 Task: Find connections with filter location Pīrgaaj with filter topic #Bestadvicewith filter profile language French with filter current company Work From Home Opportunity  with filter school Thakur Institute of Management Studies and Research with filter industry Leasing Residential Real Estate with filter service category Marketing with filter keywords title Group Sales
Action: Mouse moved to (595, 87)
Screenshot: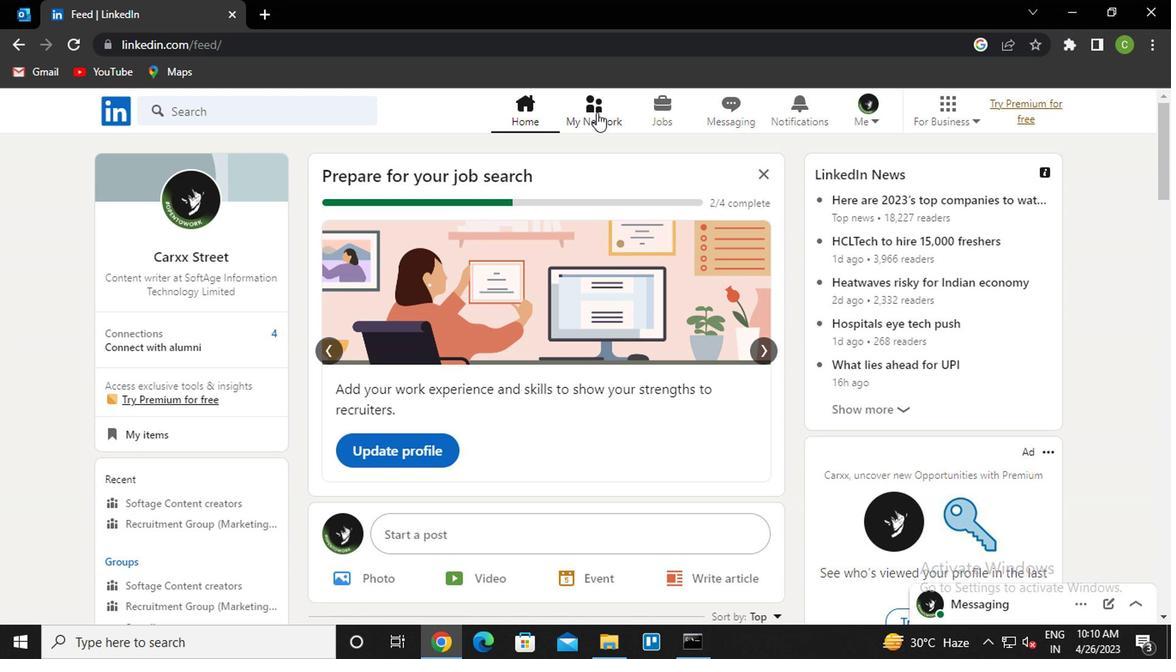 
Action: Mouse pressed left at (595, 87)
Screenshot: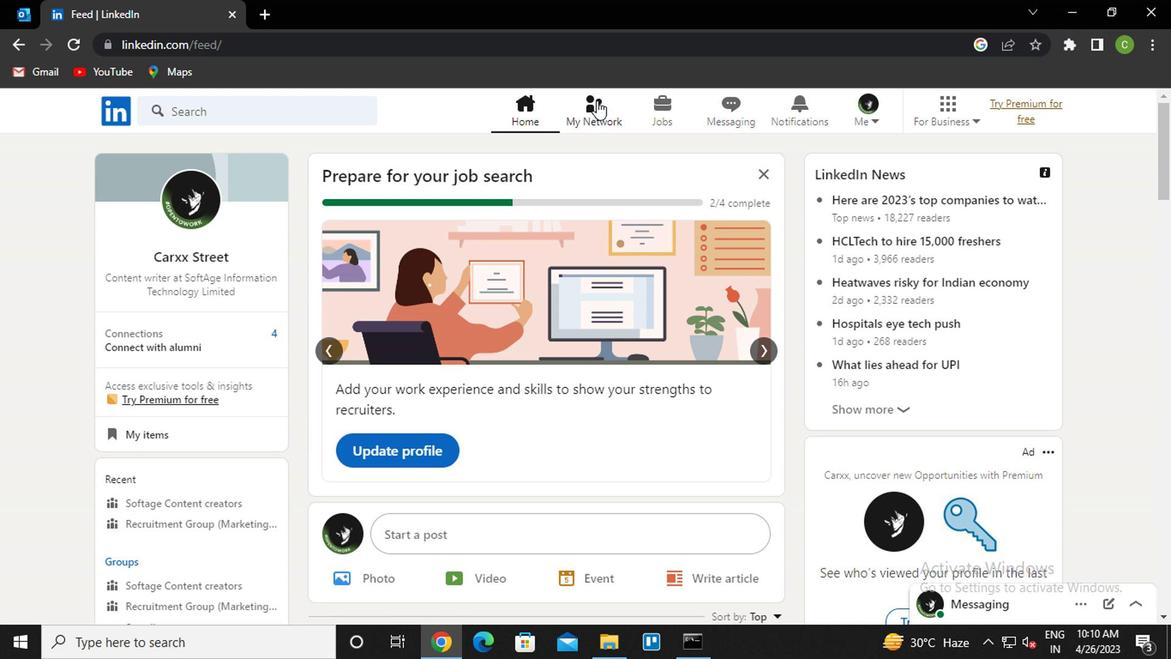 
Action: Mouse moved to (222, 200)
Screenshot: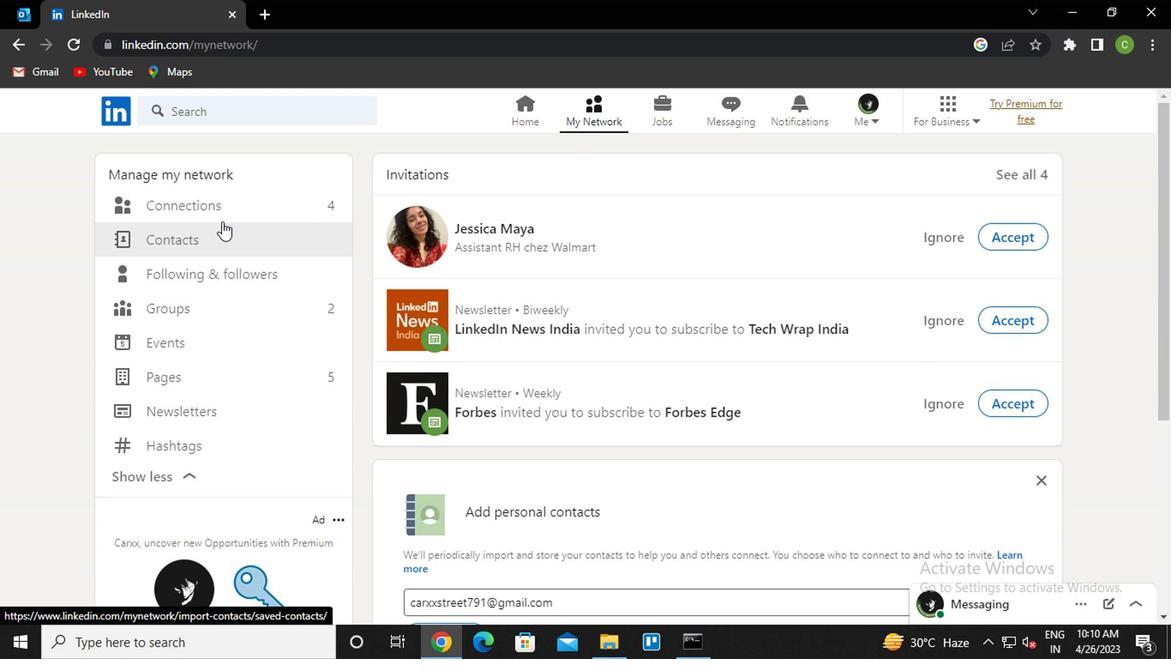 
Action: Mouse pressed left at (222, 200)
Screenshot: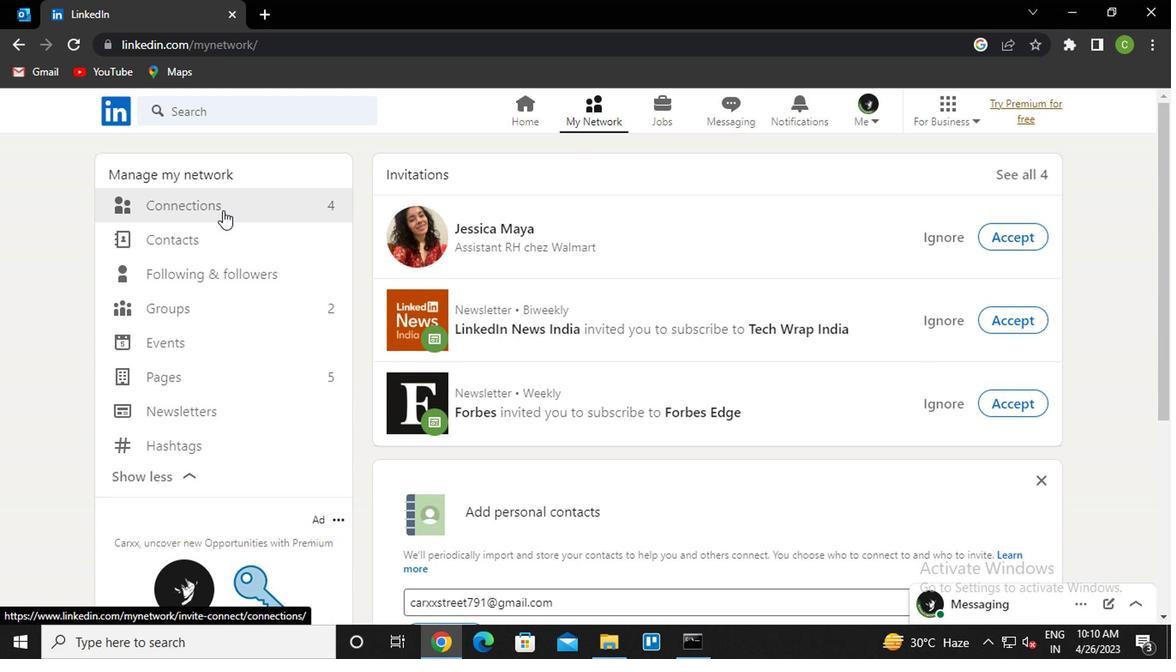 
Action: Mouse moved to (710, 197)
Screenshot: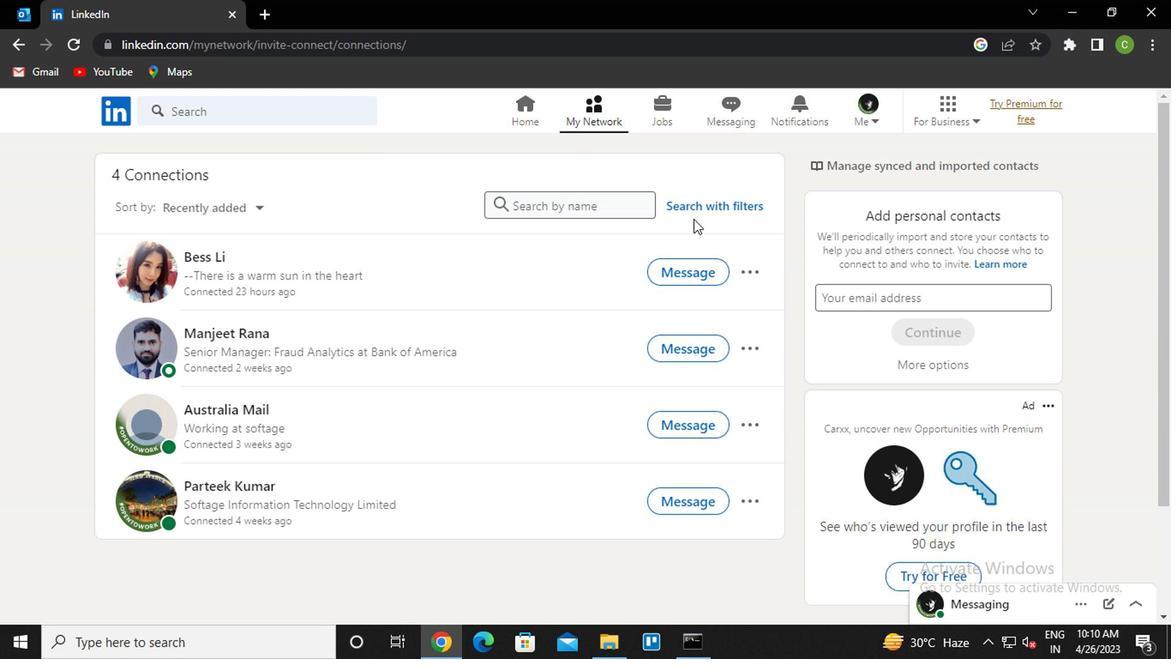
Action: Mouse pressed left at (710, 197)
Screenshot: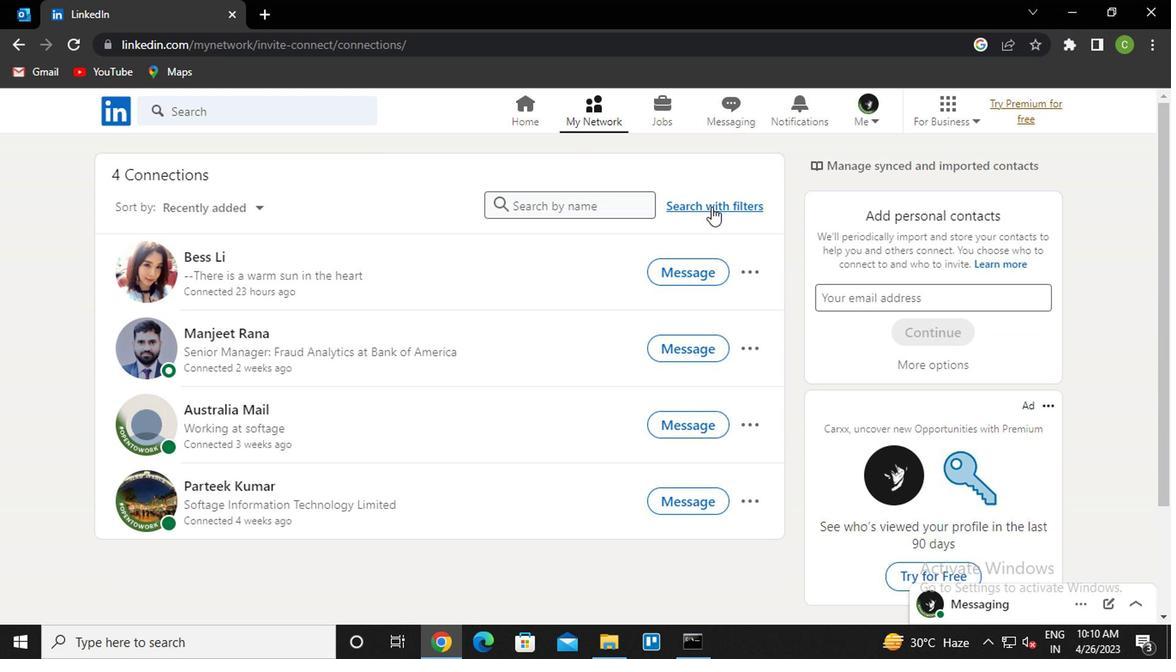 
Action: Mouse moved to (583, 144)
Screenshot: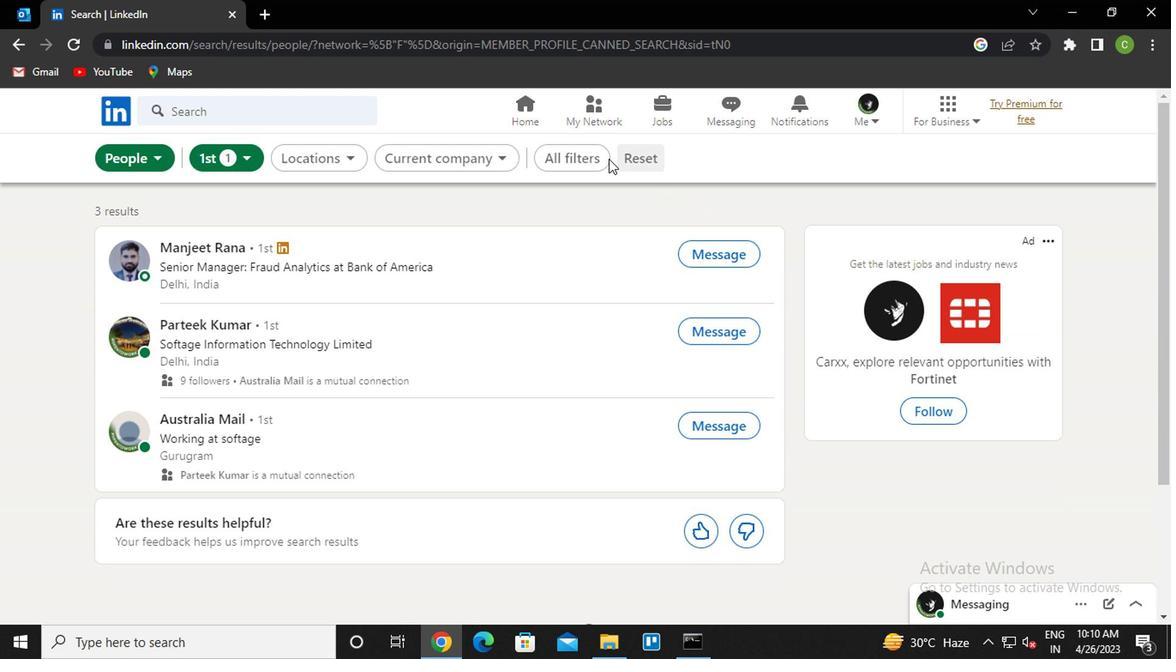 
Action: Mouse pressed left at (583, 144)
Screenshot: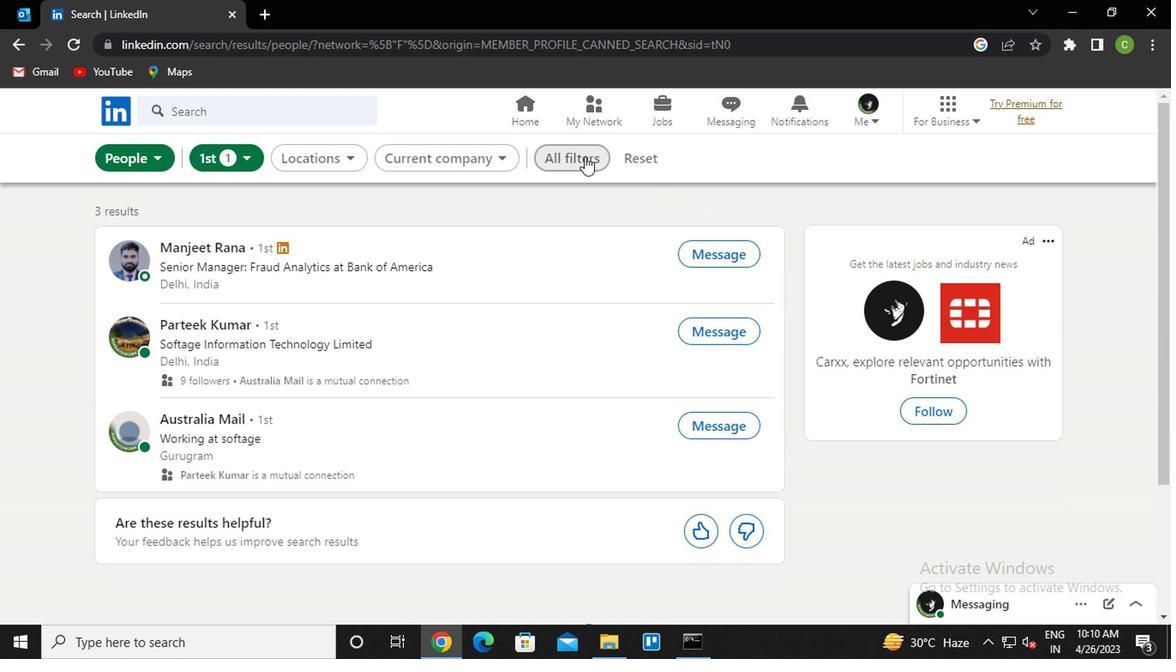 
Action: Mouse moved to (978, 356)
Screenshot: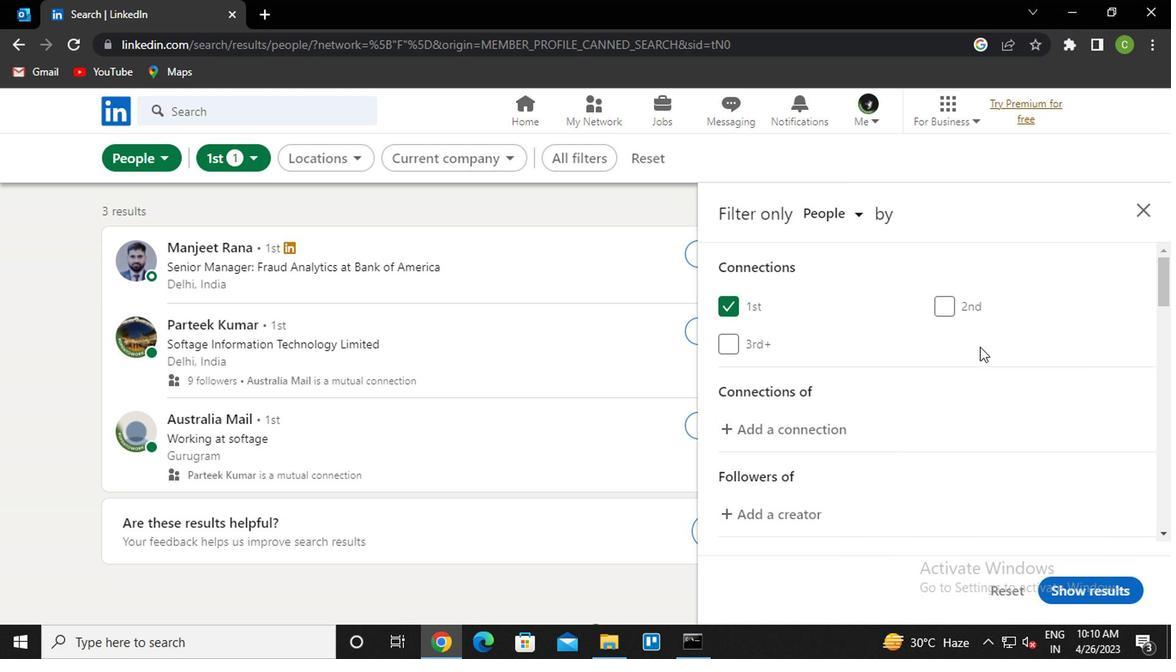 
Action: Mouse scrolled (978, 355) with delta (0, -1)
Screenshot: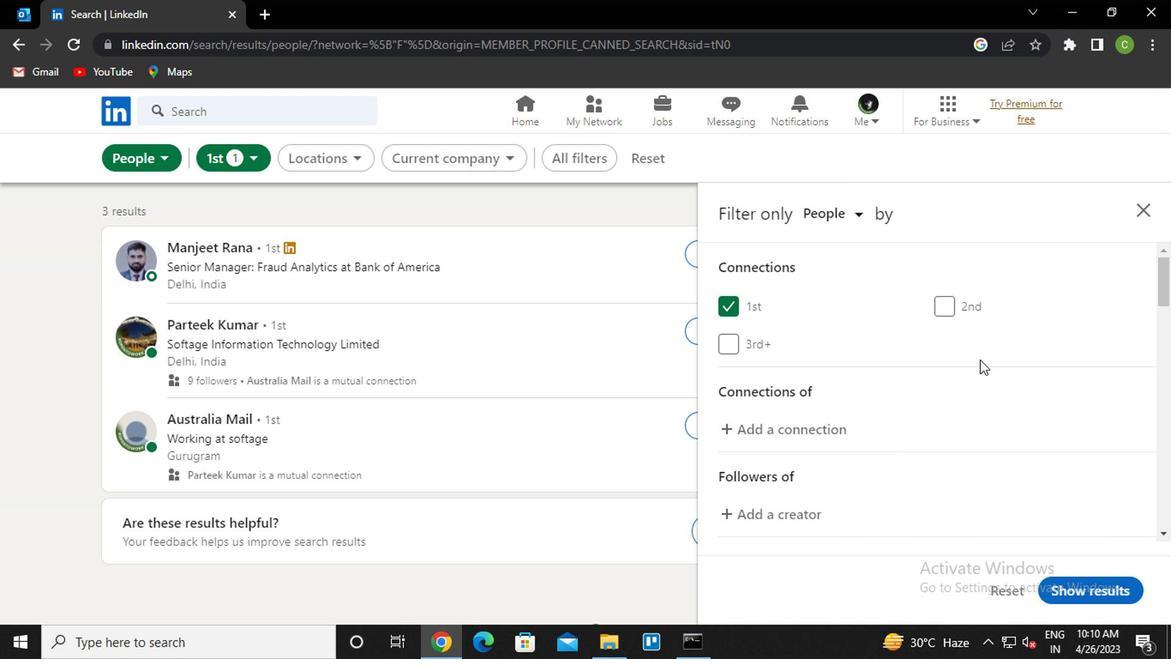 
Action: Mouse moved to (977, 357)
Screenshot: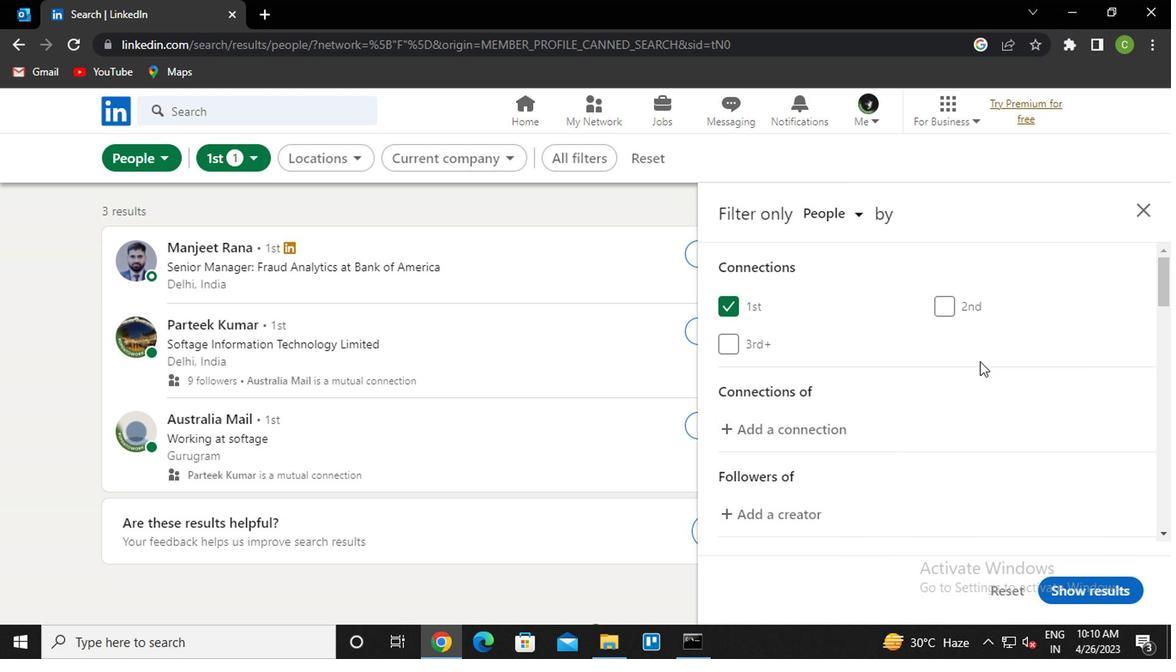 
Action: Mouse scrolled (977, 356) with delta (0, 0)
Screenshot: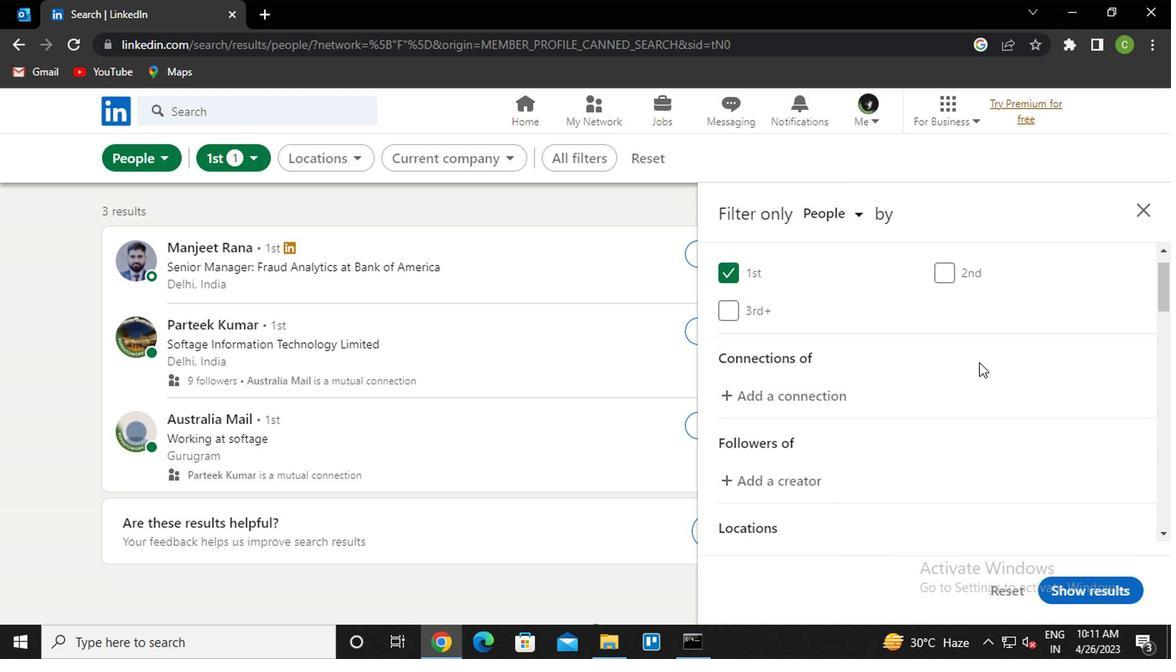 
Action: Mouse moved to (875, 364)
Screenshot: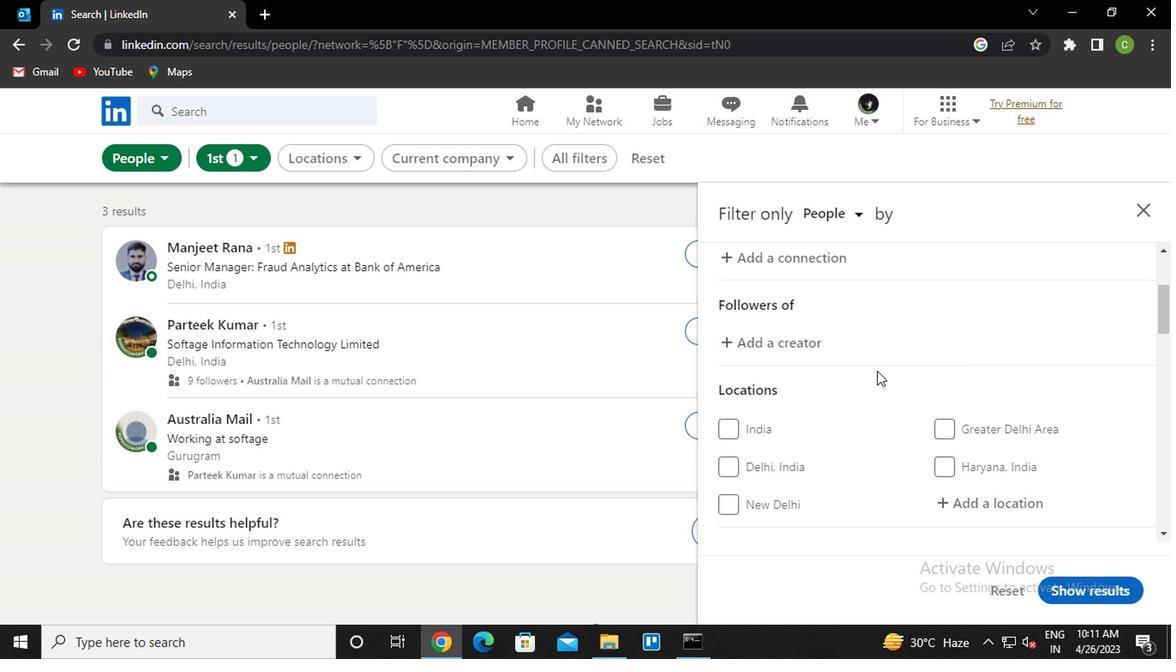
Action: Mouse scrolled (875, 364) with delta (0, 0)
Screenshot: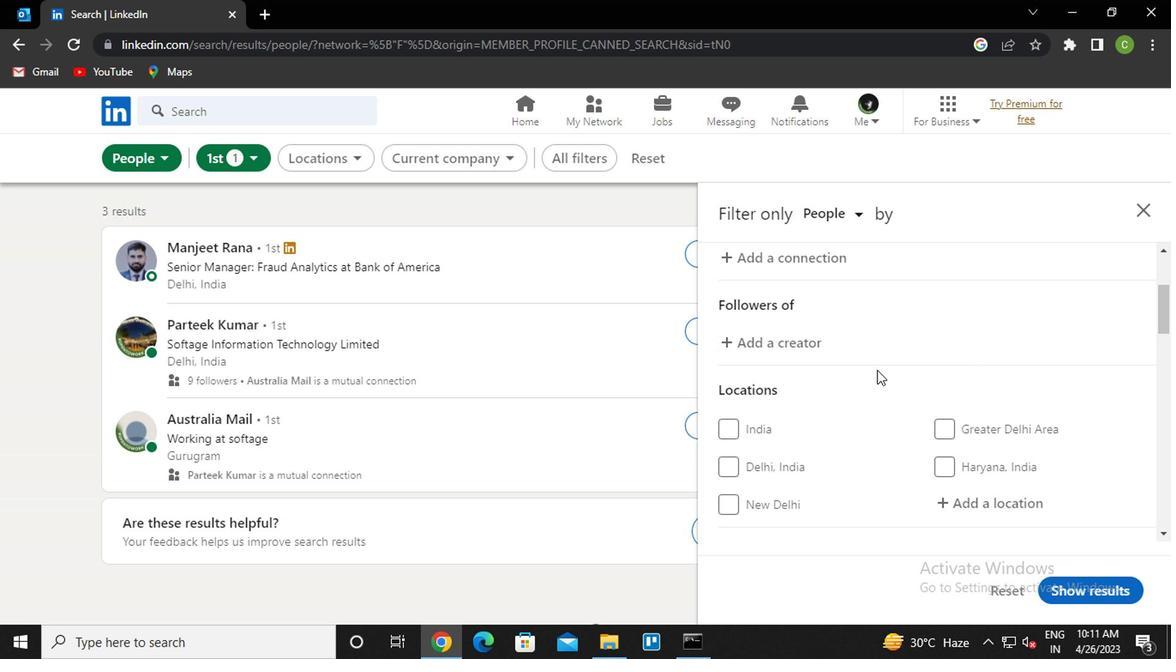
Action: Mouse moved to (964, 413)
Screenshot: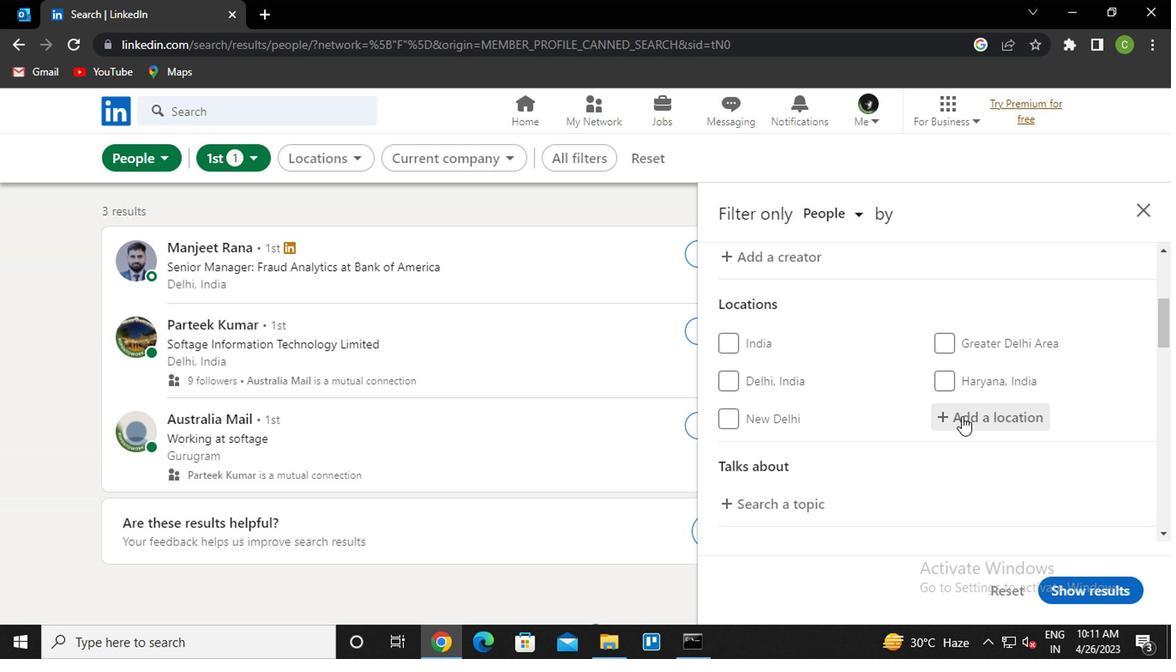 
Action: Mouse pressed left at (964, 413)
Screenshot: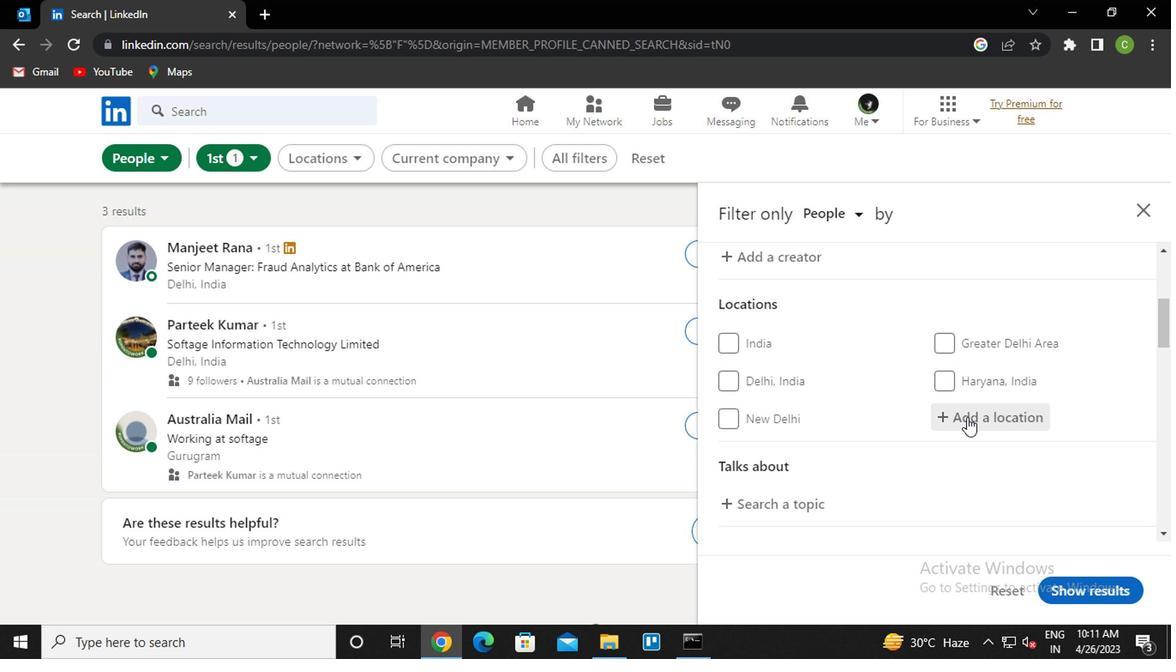 
Action: Key pressed <Key.caps_lock>p<Key.caps_lock>iryaaj
Screenshot: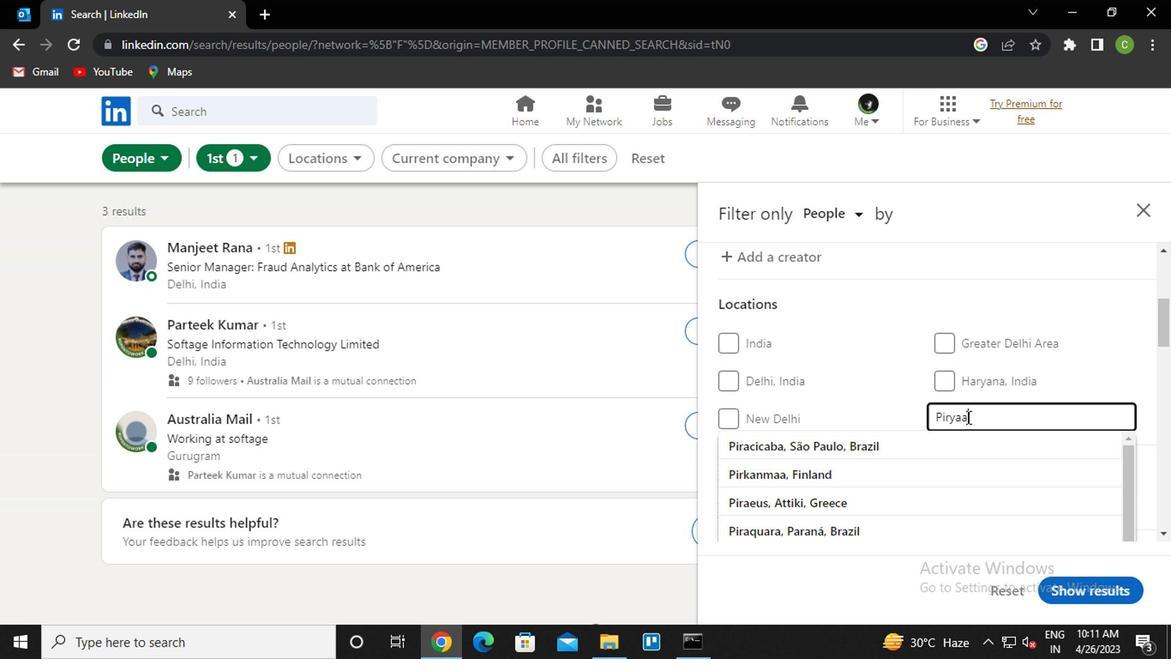 
Action: Mouse moved to (957, 446)
Screenshot: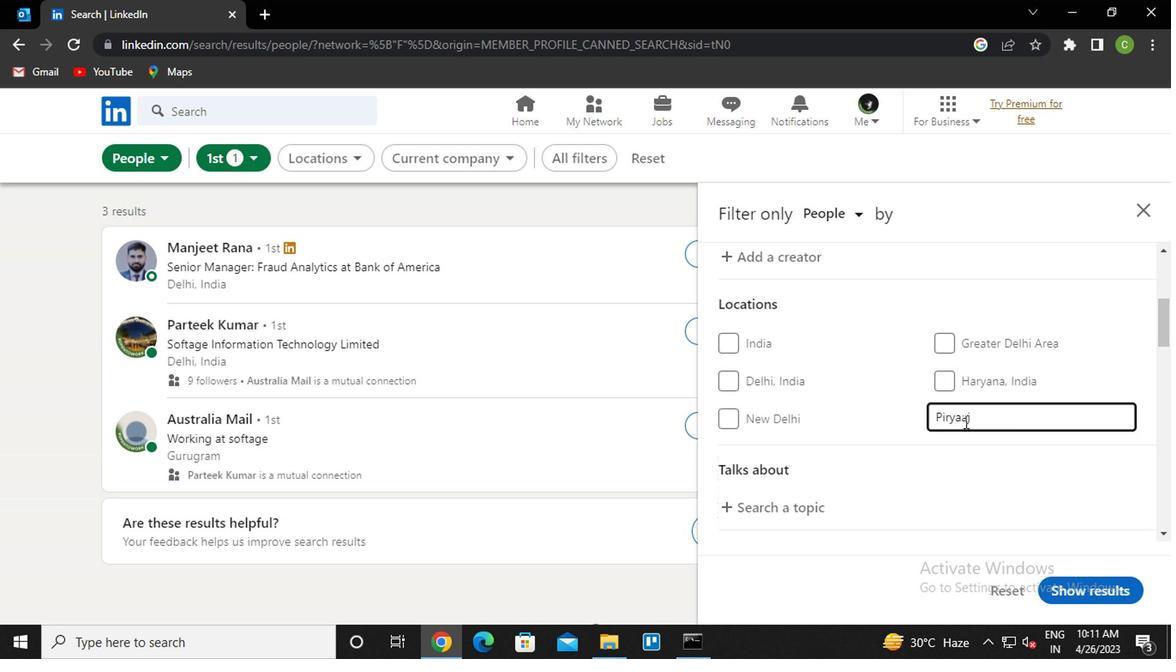 
Action: Mouse scrolled (957, 445) with delta (0, -1)
Screenshot: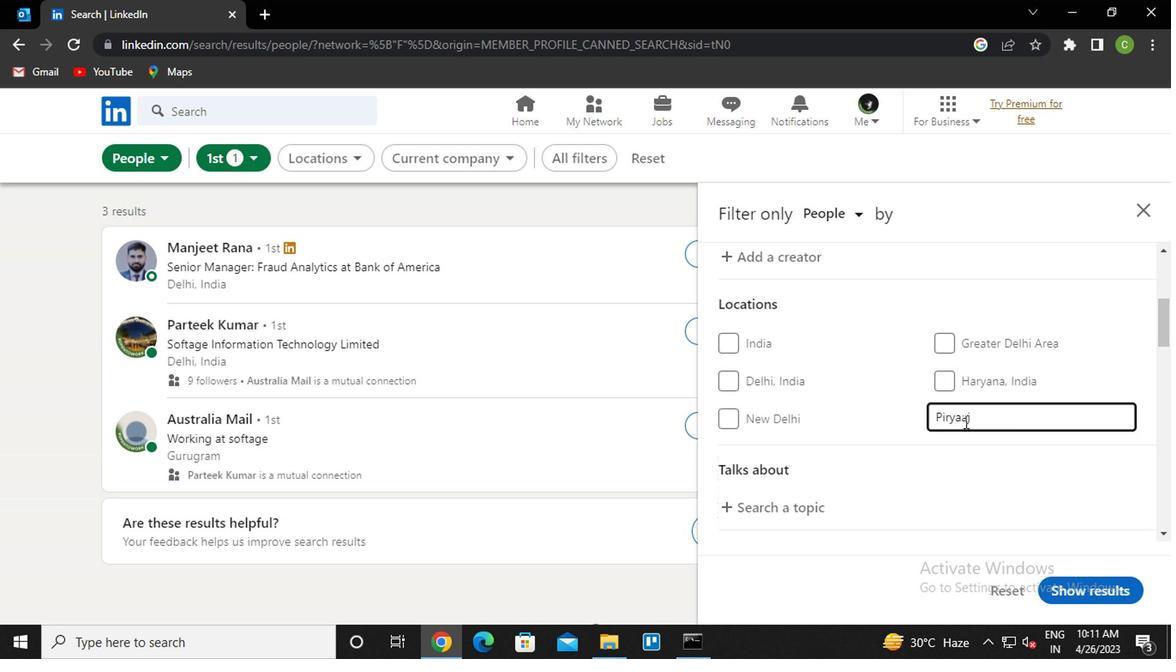 
Action: Mouse moved to (796, 422)
Screenshot: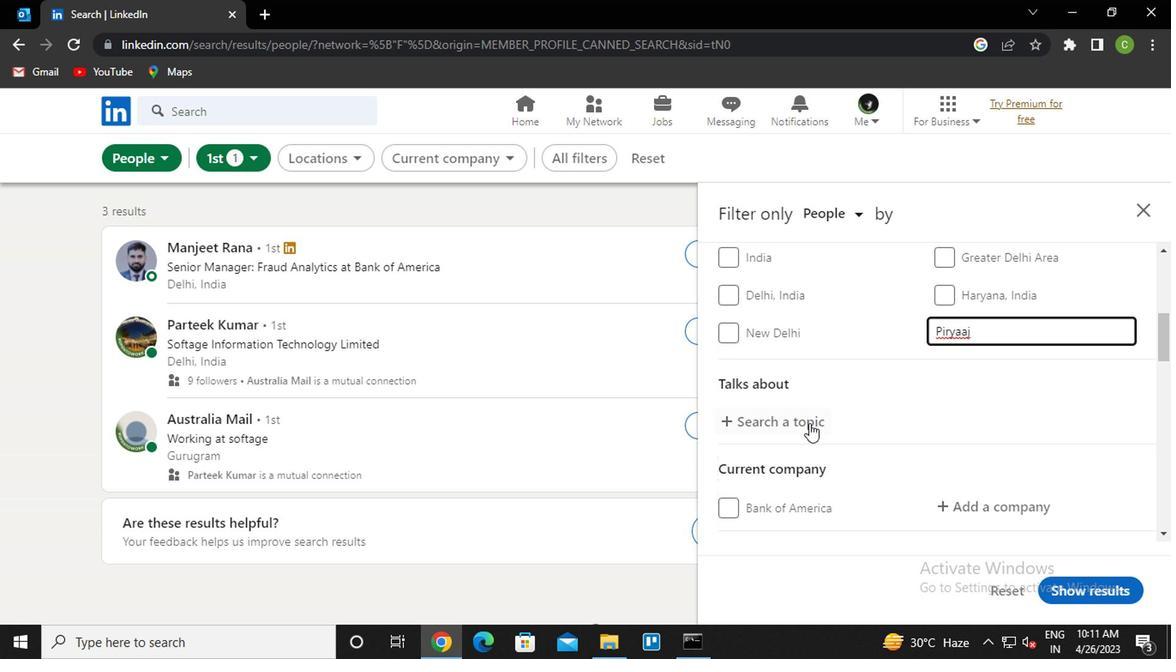 
Action: Mouse pressed left at (796, 422)
Screenshot: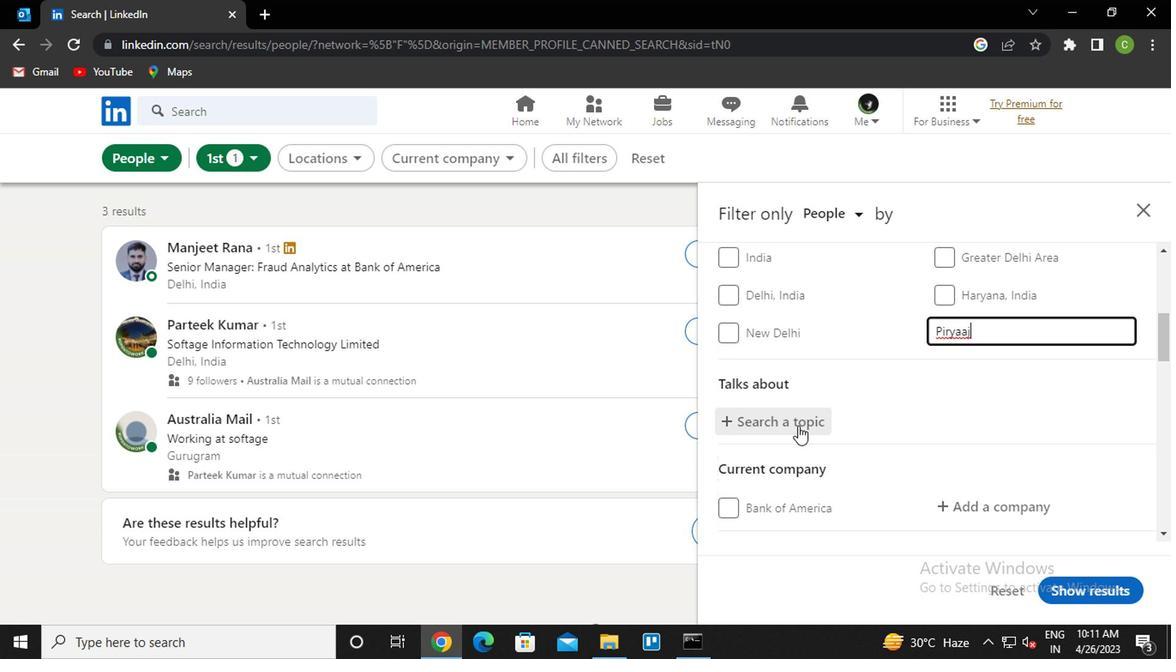 
Action: Key pressed <Key.caps_lock>b<Key.caps_lock>estadvice<Key.down><Key.enter>
Screenshot: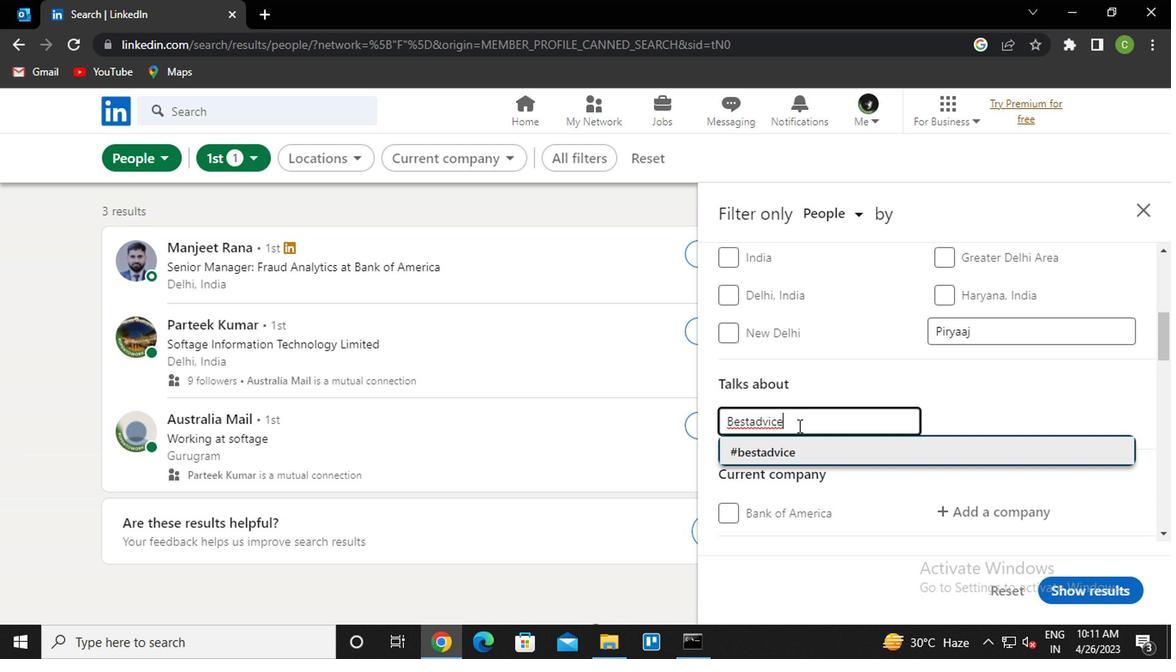 
Action: Mouse moved to (811, 414)
Screenshot: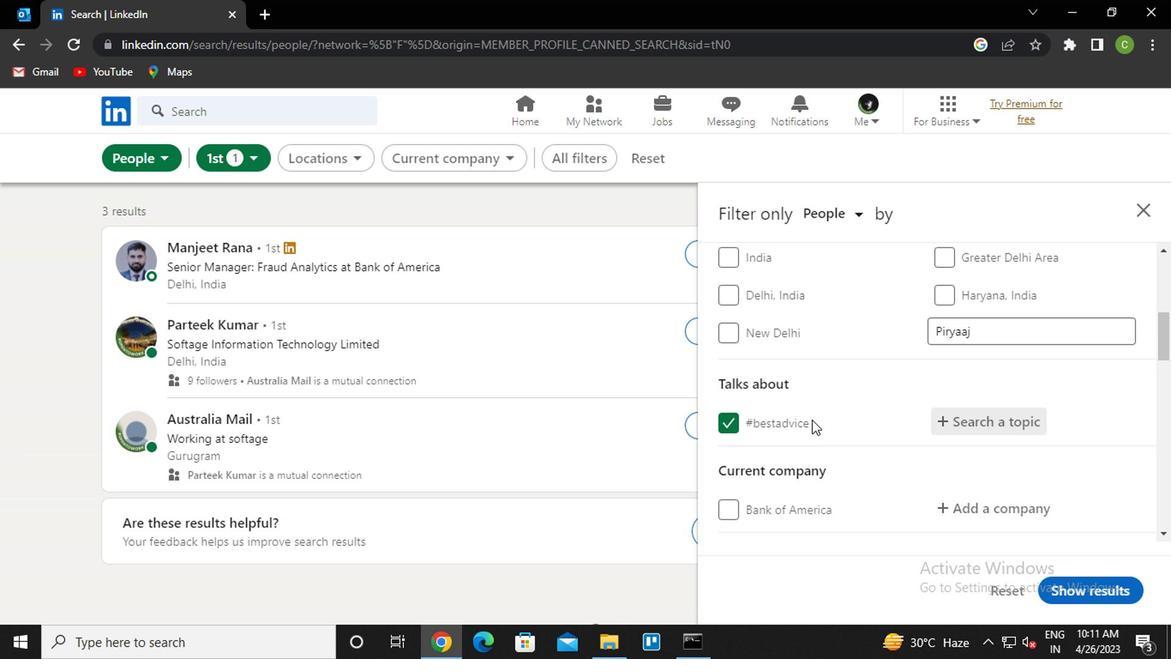 
Action: Mouse scrolled (811, 413) with delta (0, 0)
Screenshot: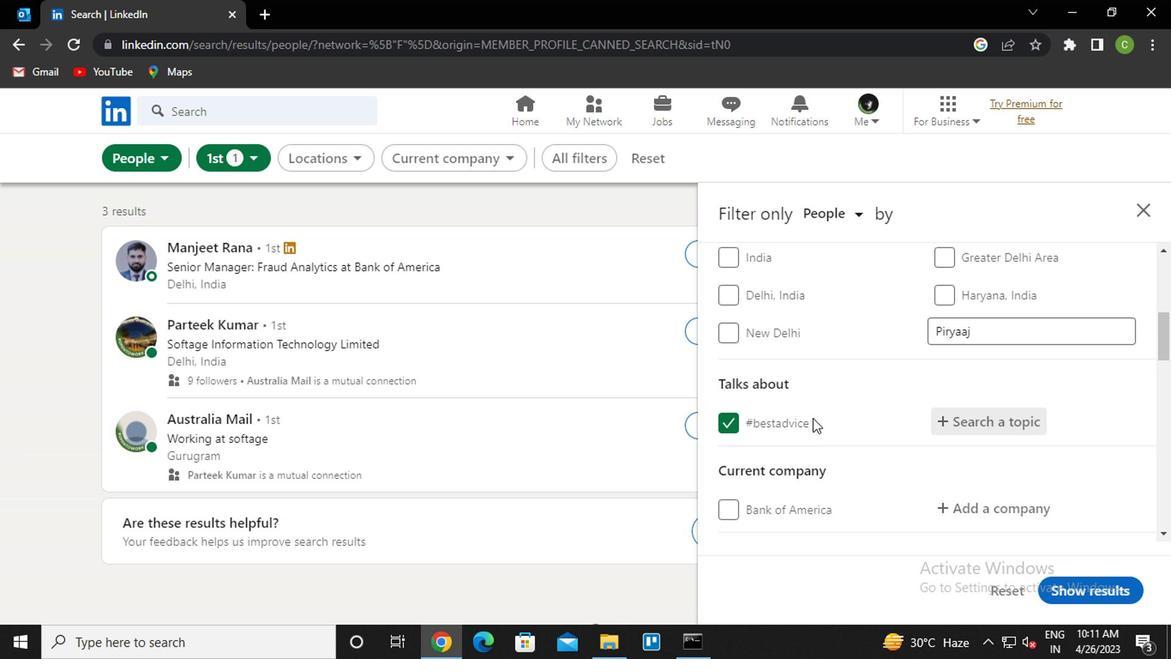 
Action: Mouse moved to (1035, 426)
Screenshot: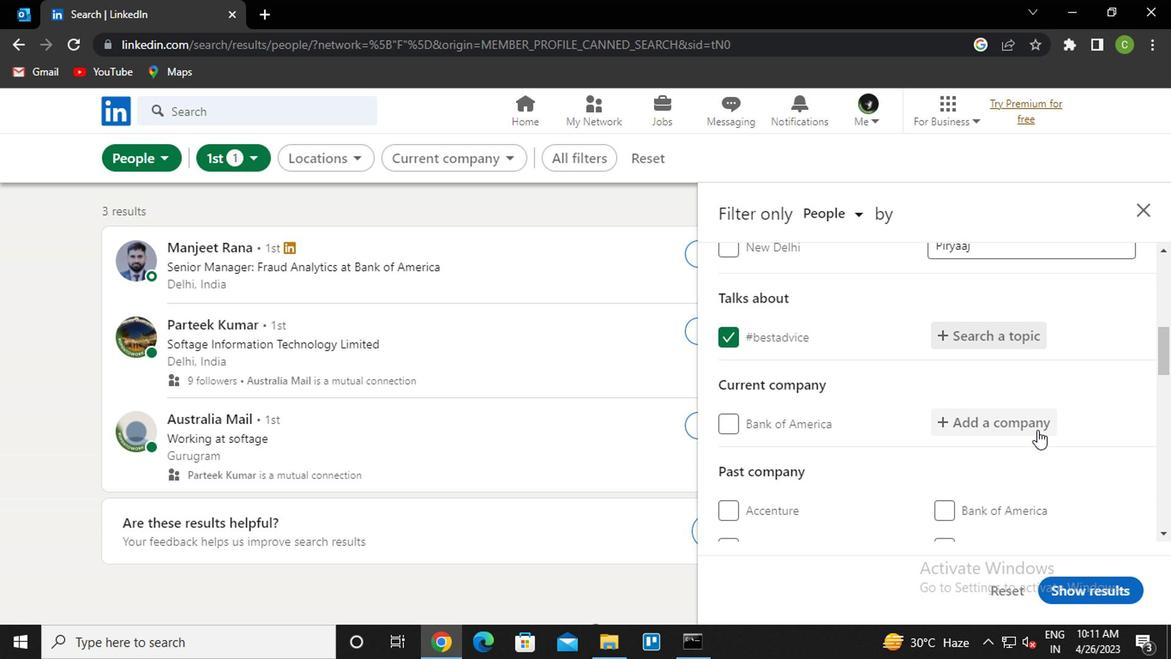 
Action: Mouse pressed left at (1035, 426)
Screenshot: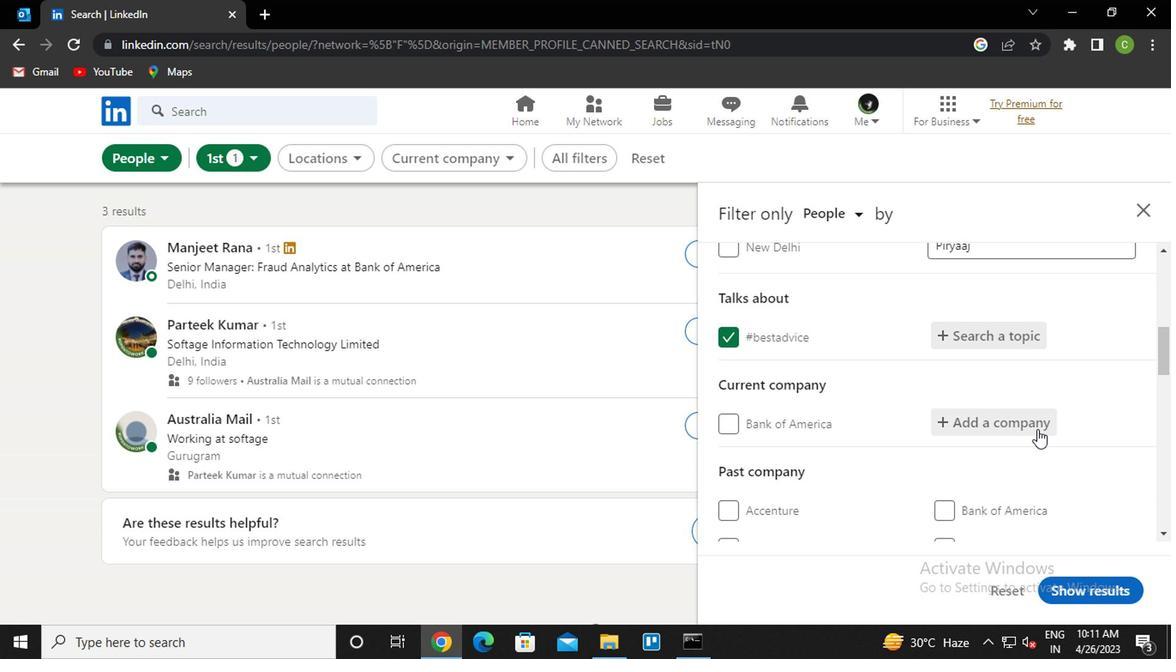 
Action: Key pressed <Key.caps_lock>w<Key.caps_lock>ork<Key.space>form<Key.space><Key.down><Key.enter>
Screenshot: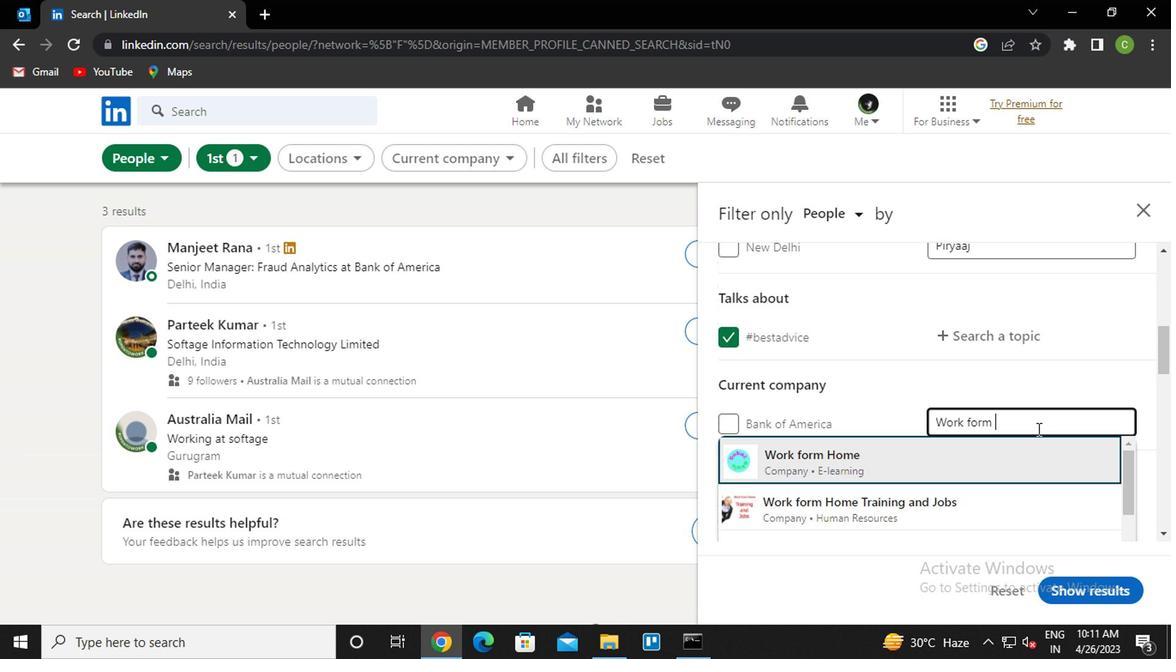 
Action: Mouse moved to (1025, 429)
Screenshot: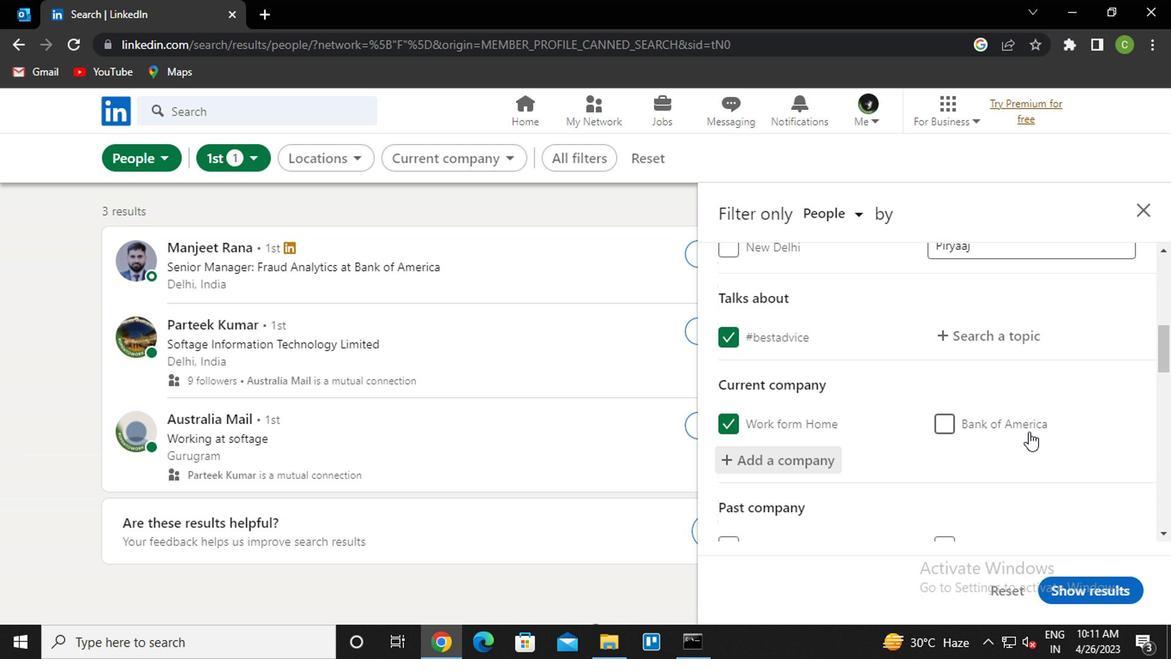 
Action: Mouse scrolled (1025, 429) with delta (0, 0)
Screenshot: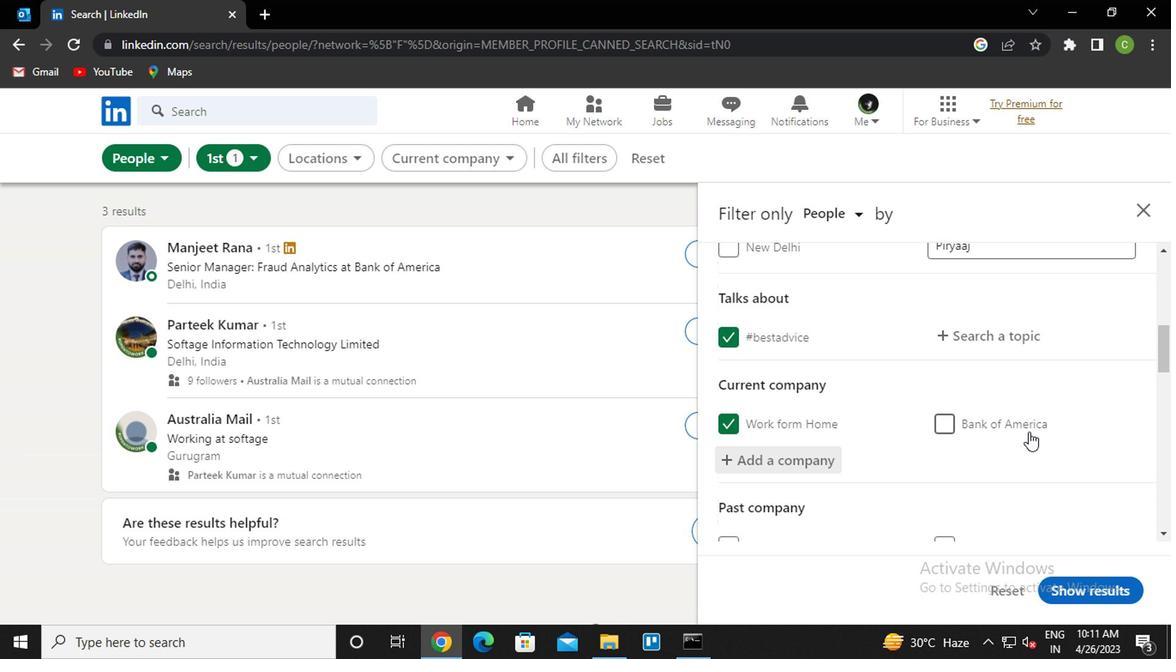 
Action: Mouse moved to (1015, 437)
Screenshot: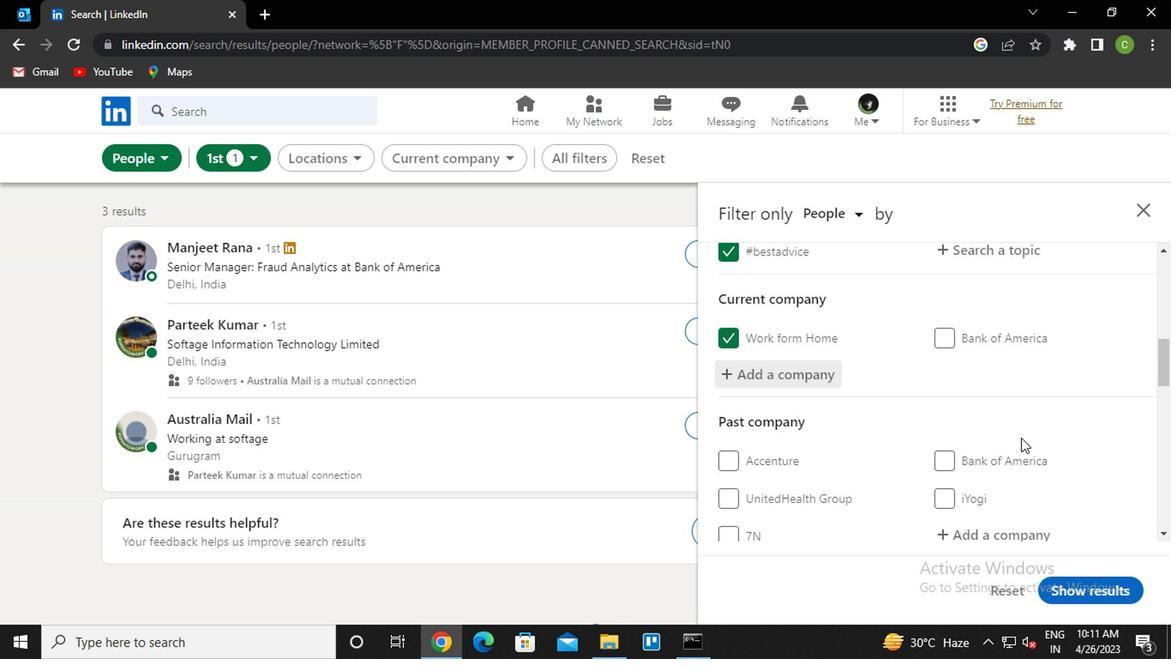 
Action: Mouse scrolled (1015, 437) with delta (0, 0)
Screenshot: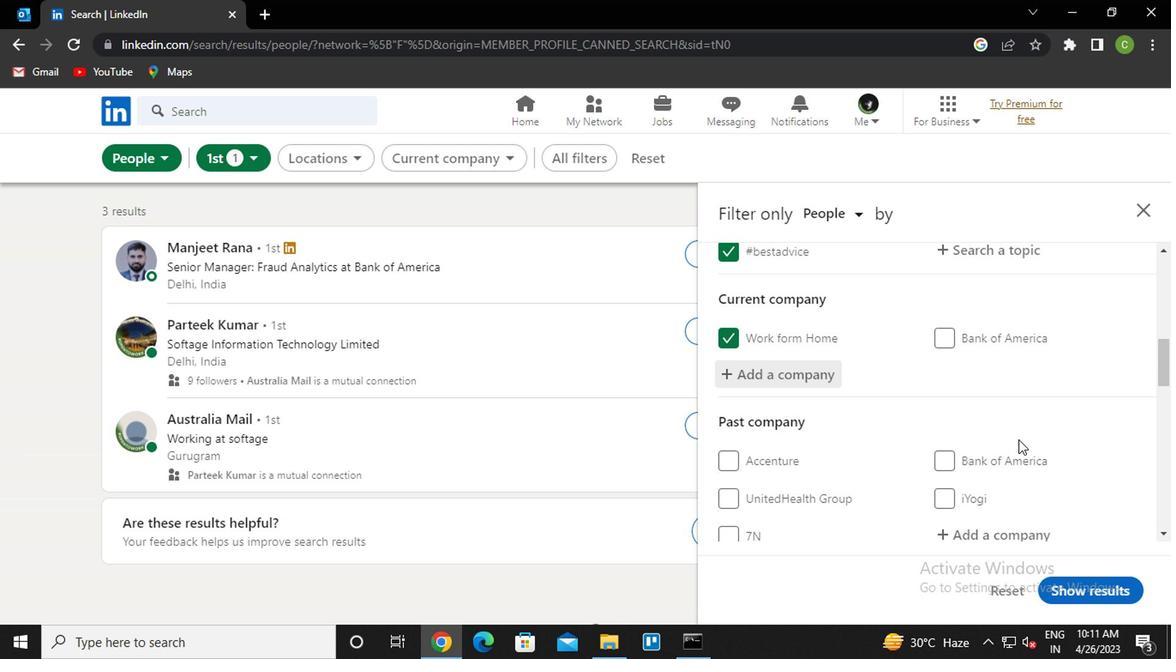 
Action: Mouse moved to (989, 437)
Screenshot: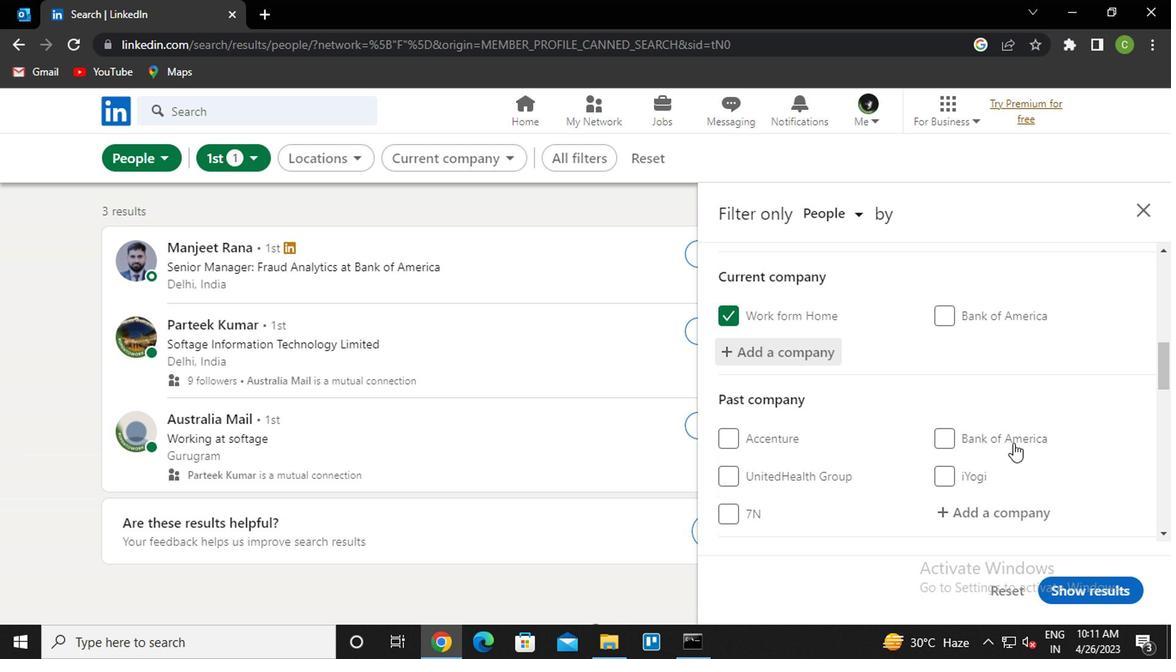 
Action: Mouse scrolled (989, 435) with delta (0, -1)
Screenshot: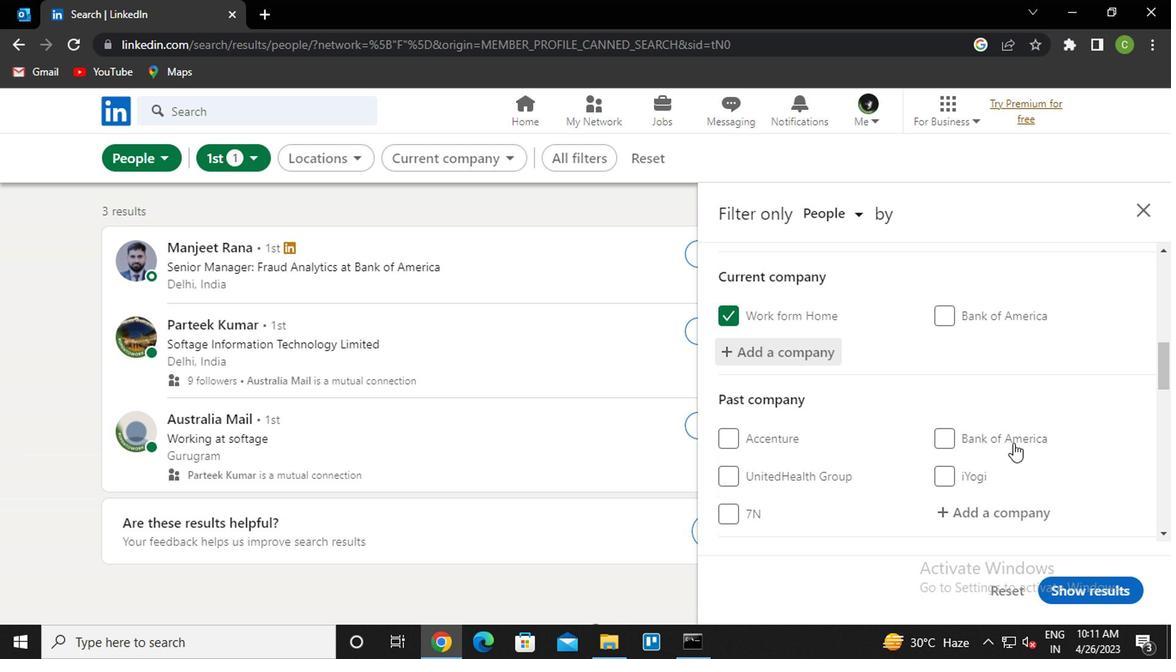
Action: Mouse moved to (930, 432)
Screenshot: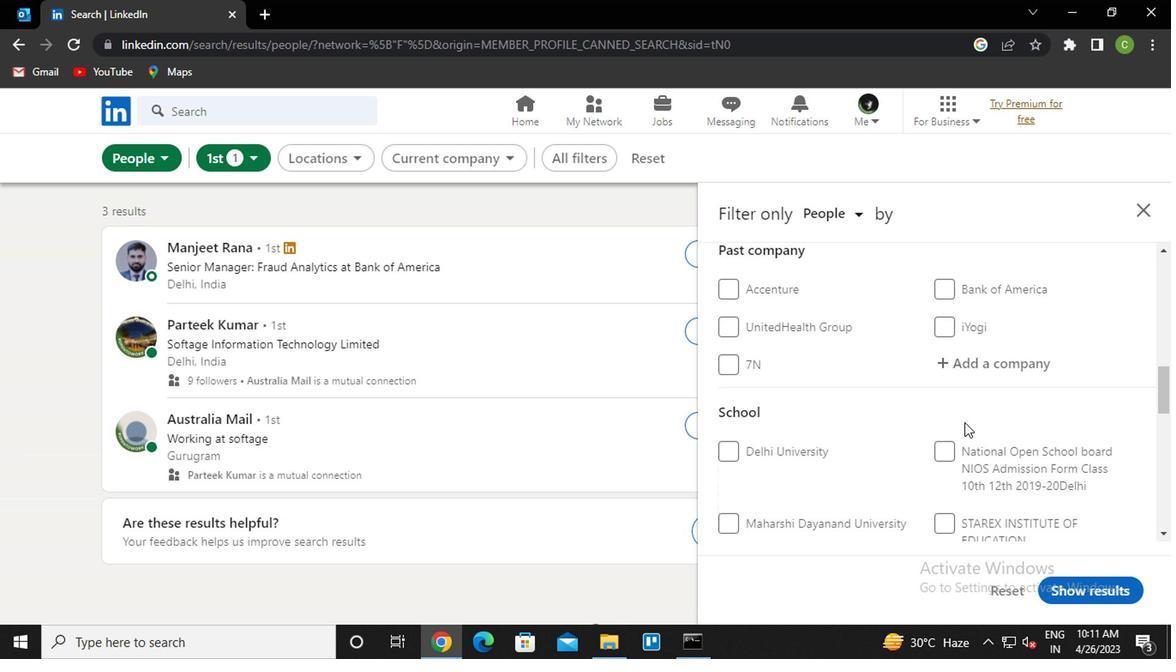
Action: Mouse scrolled (930, 431) with delta (0, 0)
Screenshot: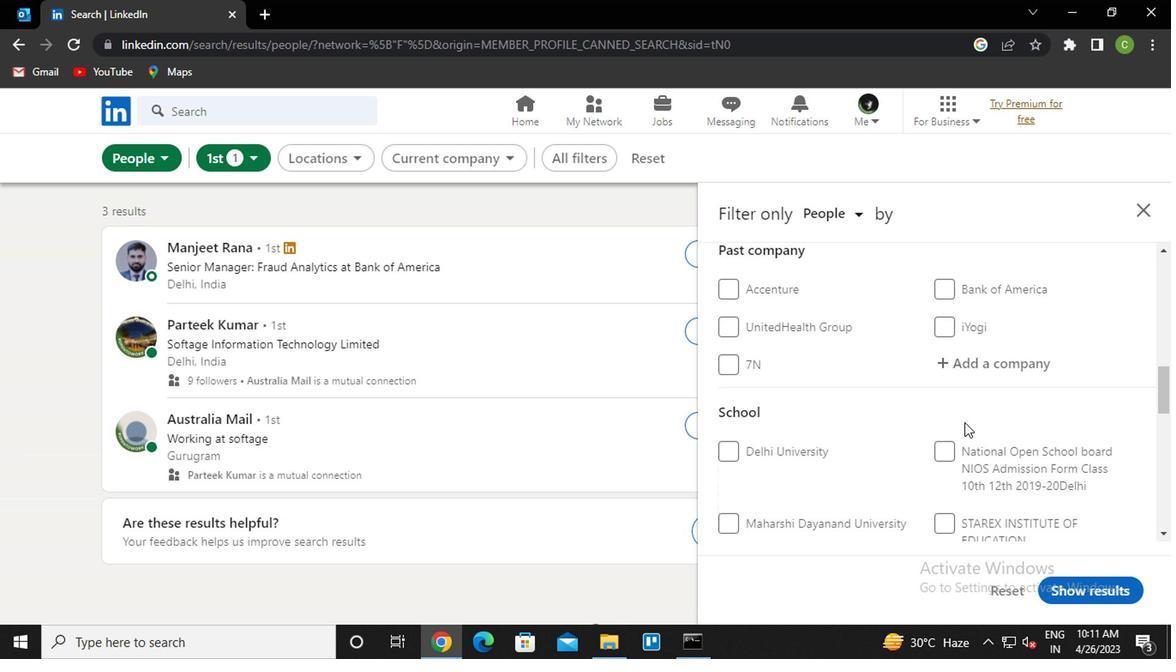 
Action: Mouse moved to (929, 432)
Screenshot: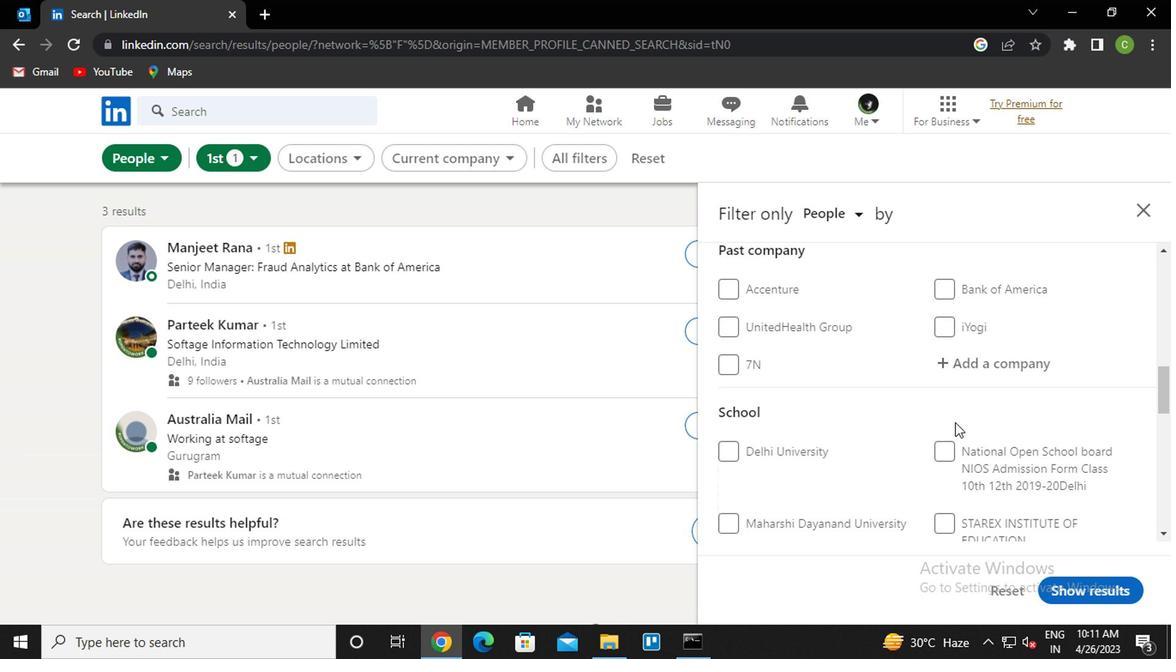 
Action: Mouse scrolled (929, 431) with delta (0, 0)
Screenshot: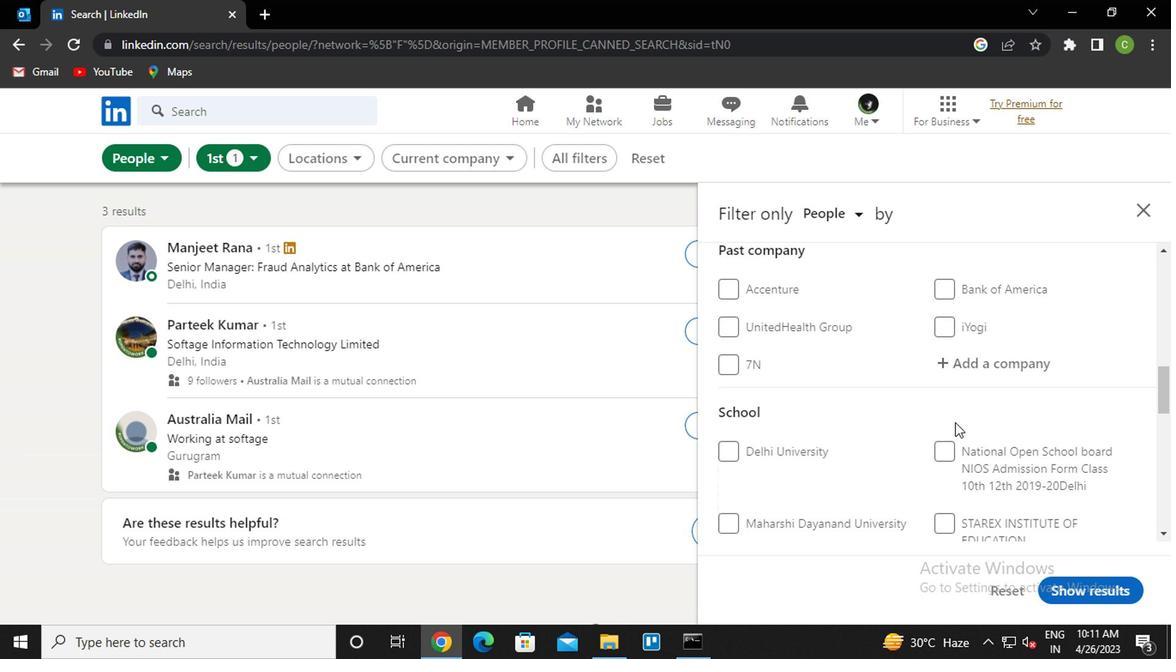 
Action: Mouse moved to (798, 405)
Screenshot: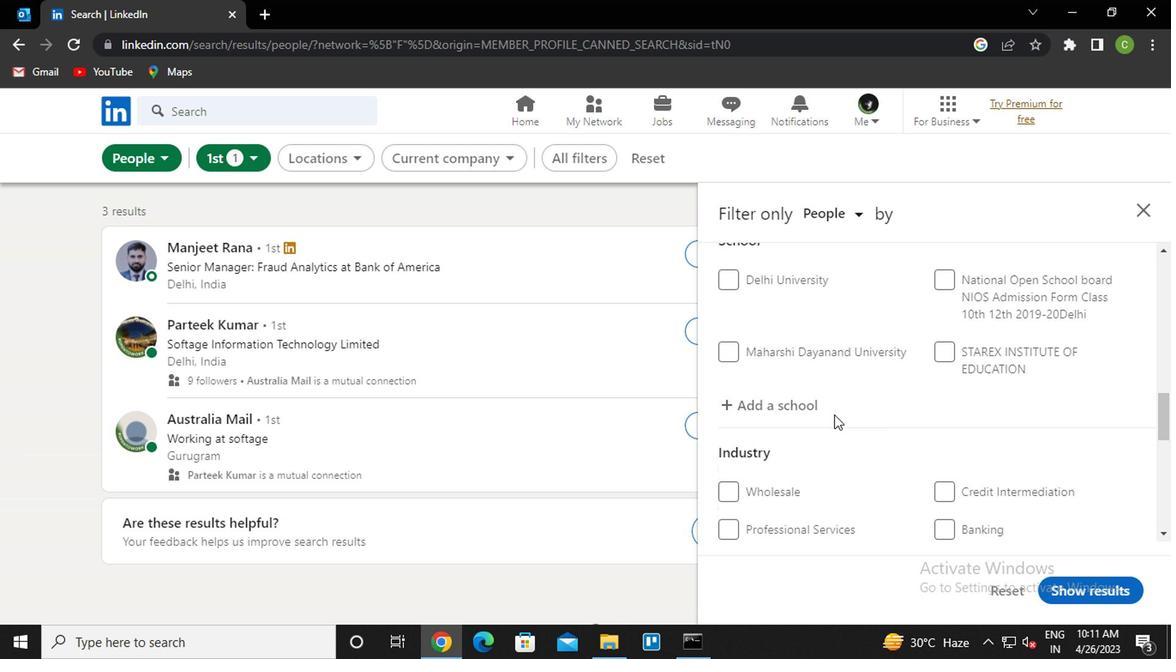 
Action: Mouse pressed left at (798, 405)
Screenshot: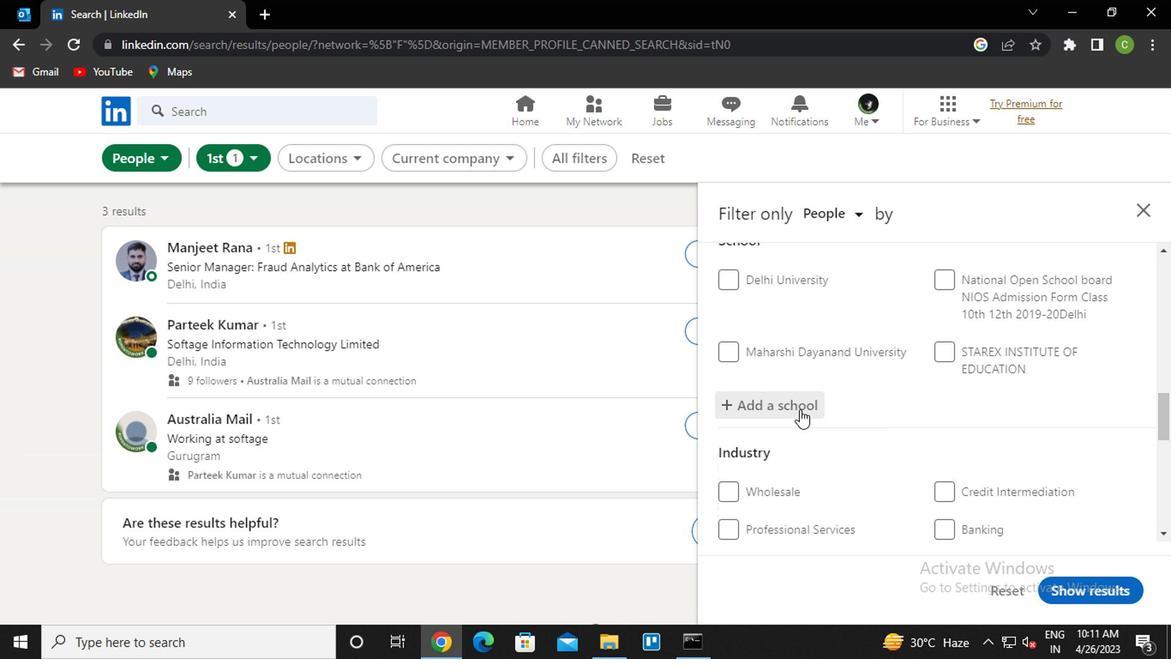 
Action: Key pressed <Key.caps_lock>t<Key.caps_lock>Hakur<Key.space>instu<Key.backspace><Key.backspace>titute
Screenshot: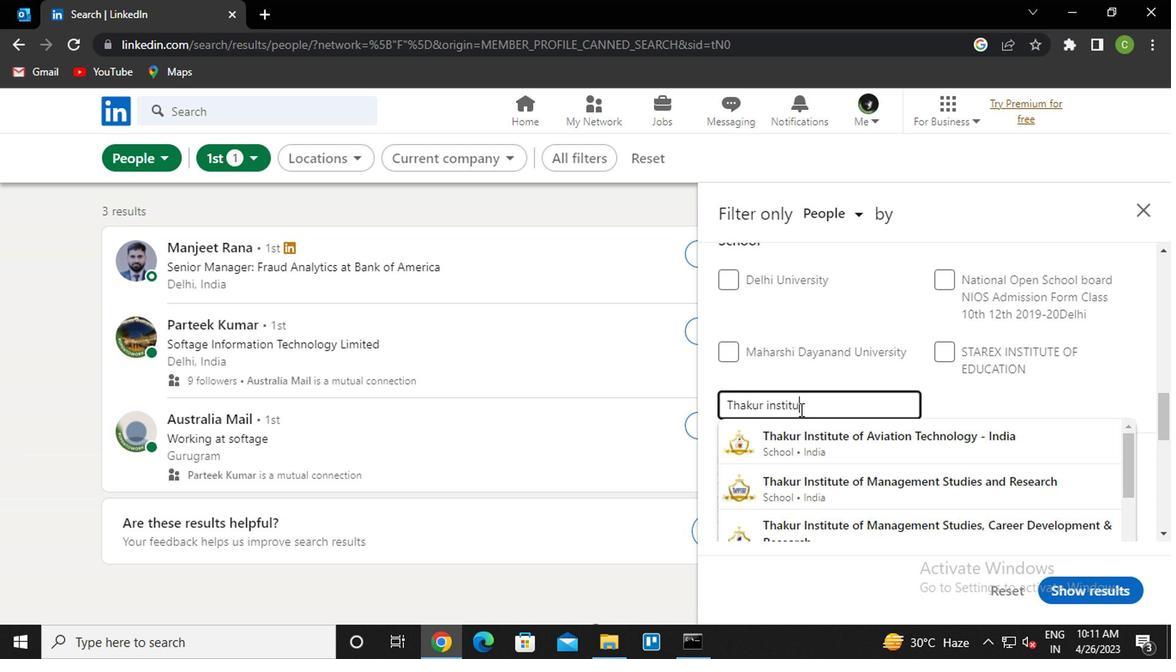 
Action: Mouse moved to (875, 492)
Screenshot: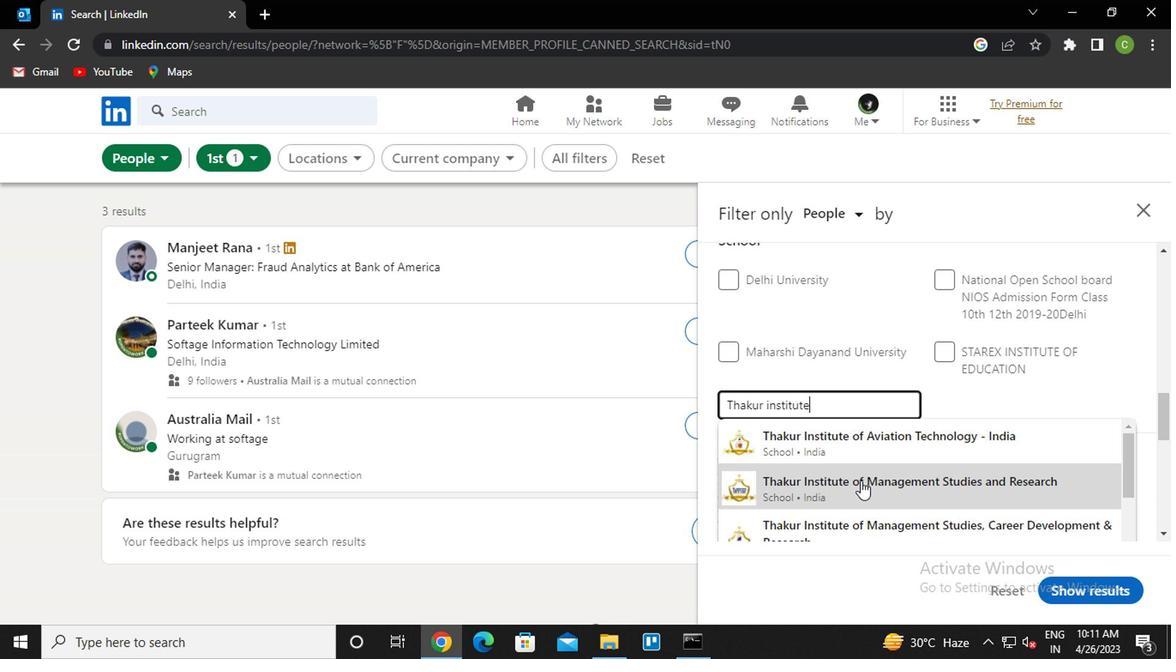 
Action: Mouse pressed left at (875, 492)
Screenshot: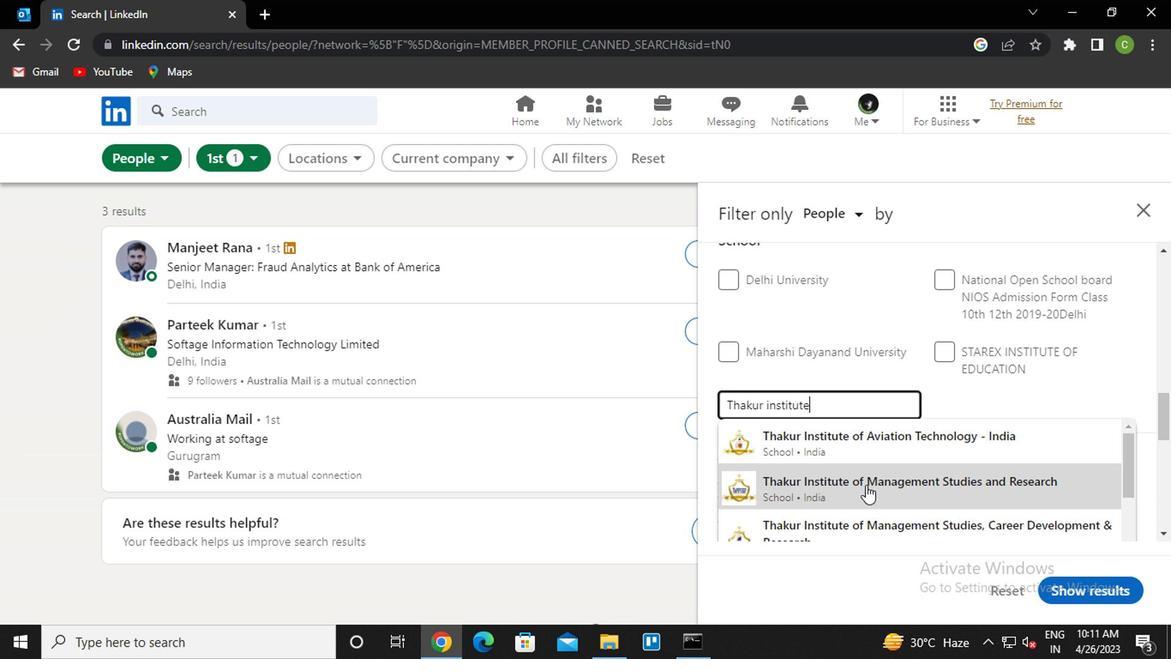 
Action: Mouse moved to (880, 455)
Screenshot: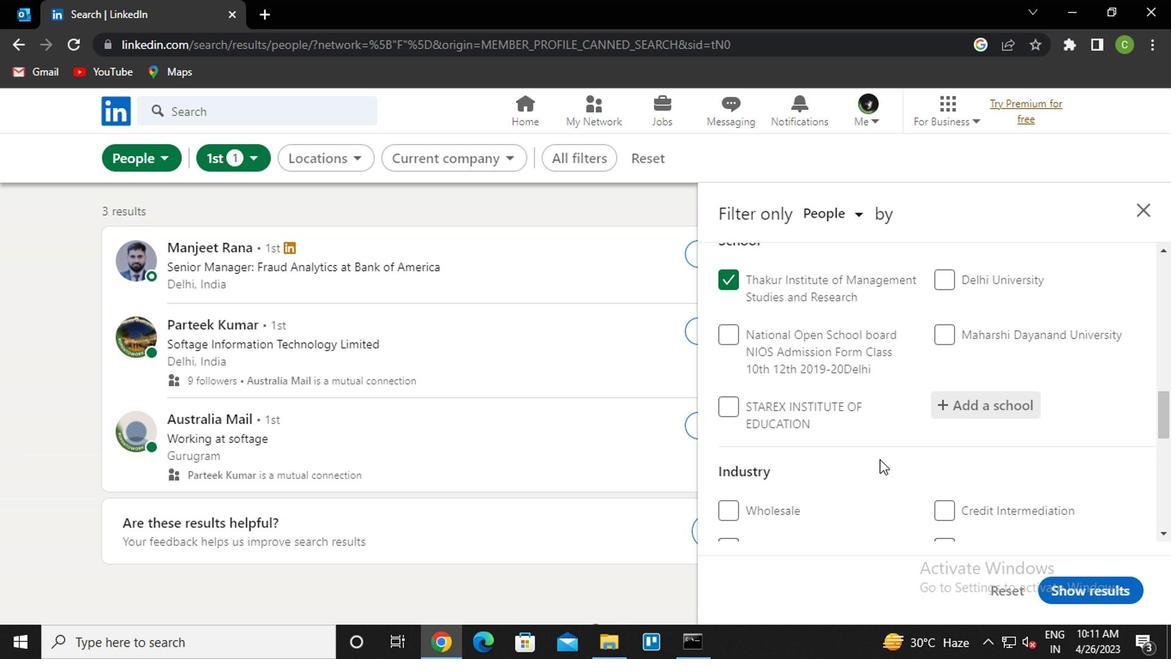 
Action: Mouse scrolled (880, 454) with delta (0, 0)
Screenshot: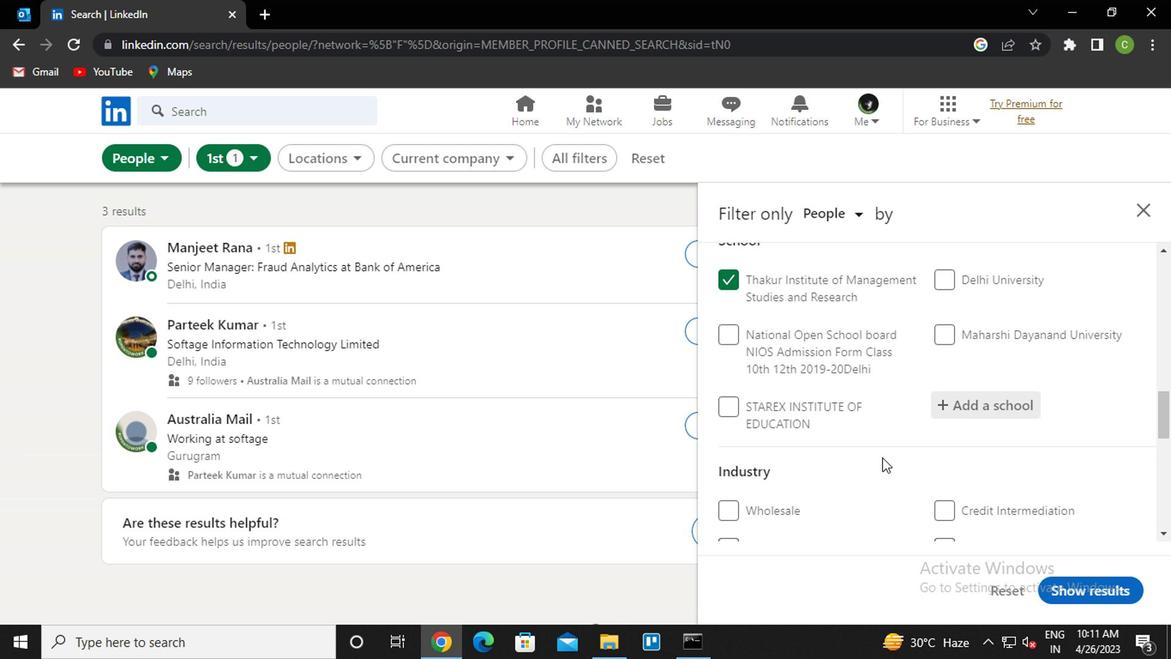 
Action: Mouse moved to (881, 454)
Screenshot: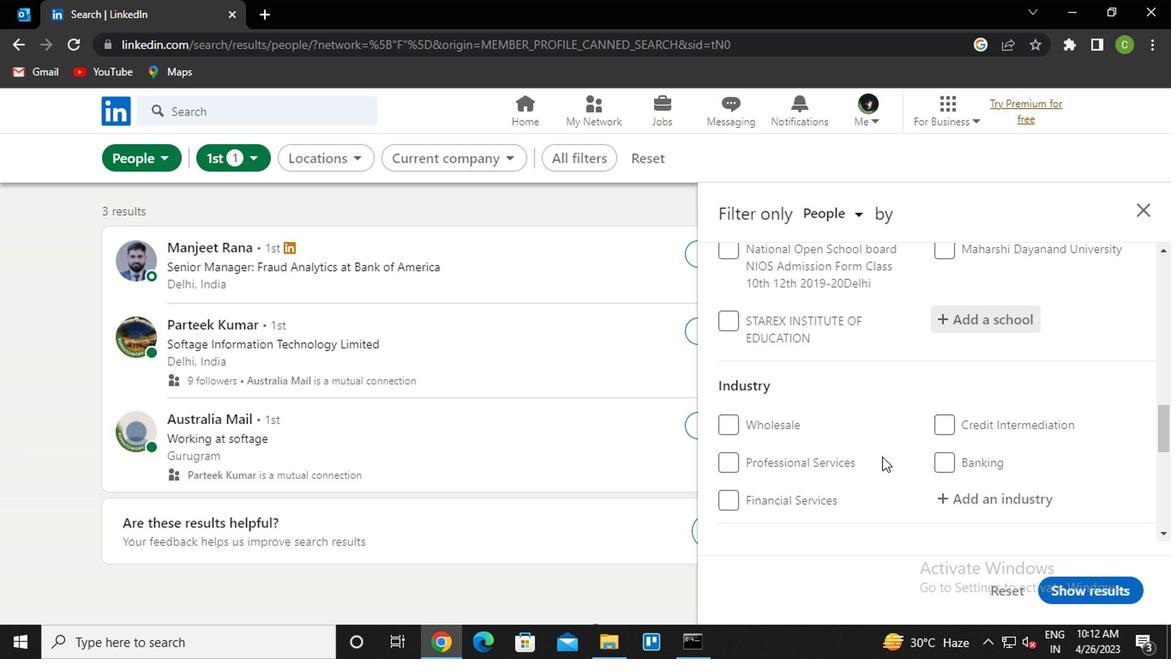 
Action: Mouse scrolled (881, 453) with delta (0, -1)
Screenshot: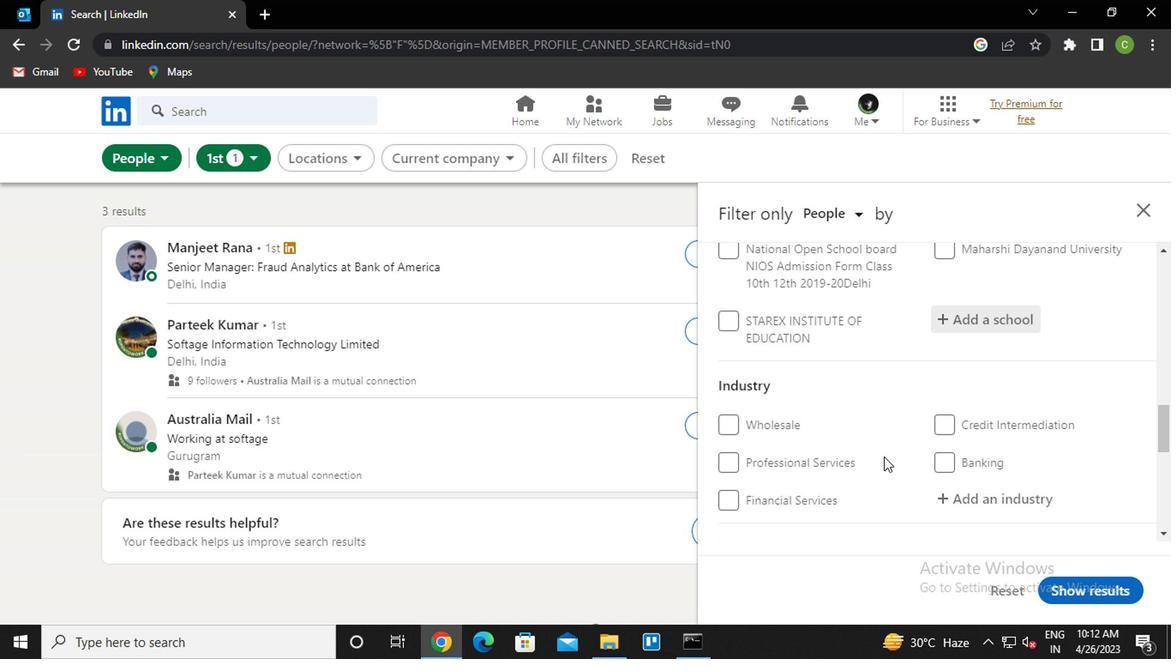 
Action: Mouse moved to (985, 413)
Screenshot: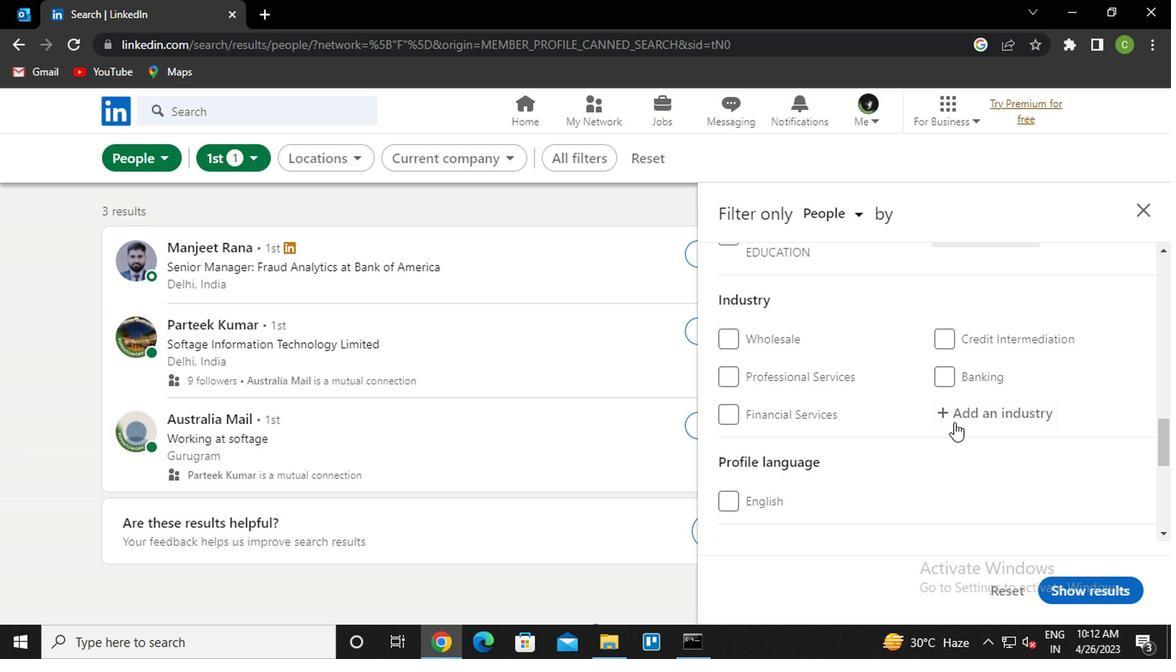 
Action: Mouse pressed left at (985, 413)
Screenshot: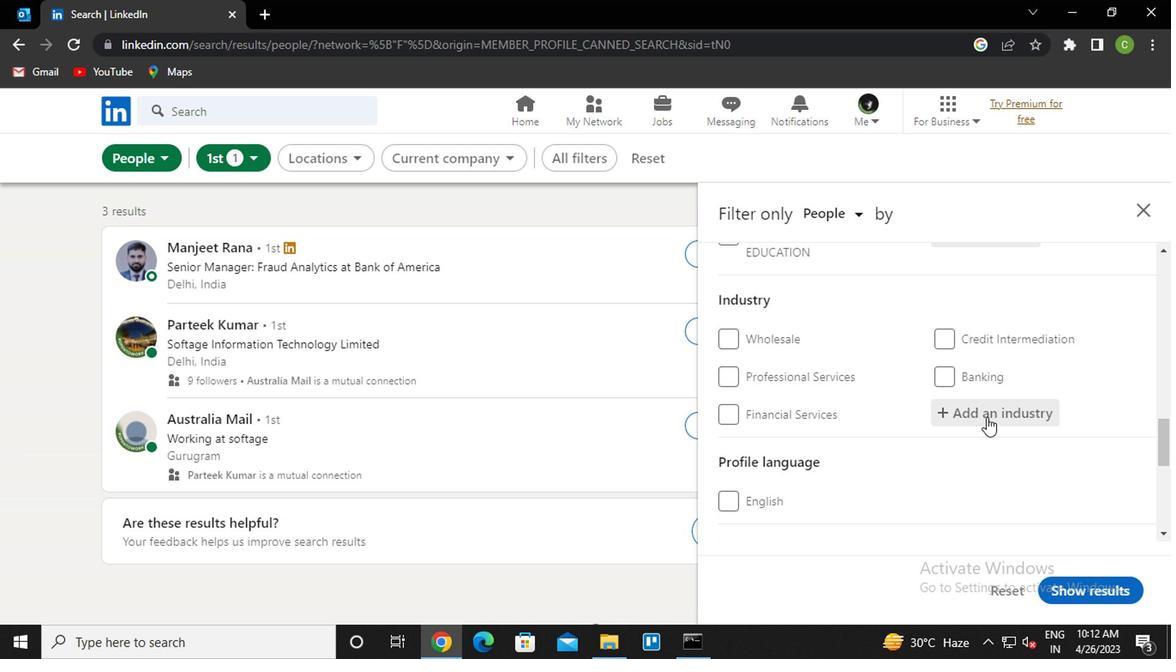 
Action: Key pressed <Key.caps_lock>l<Key.caps_lock>easing<Key.down><Key.down><Key.enter>
Screenshot: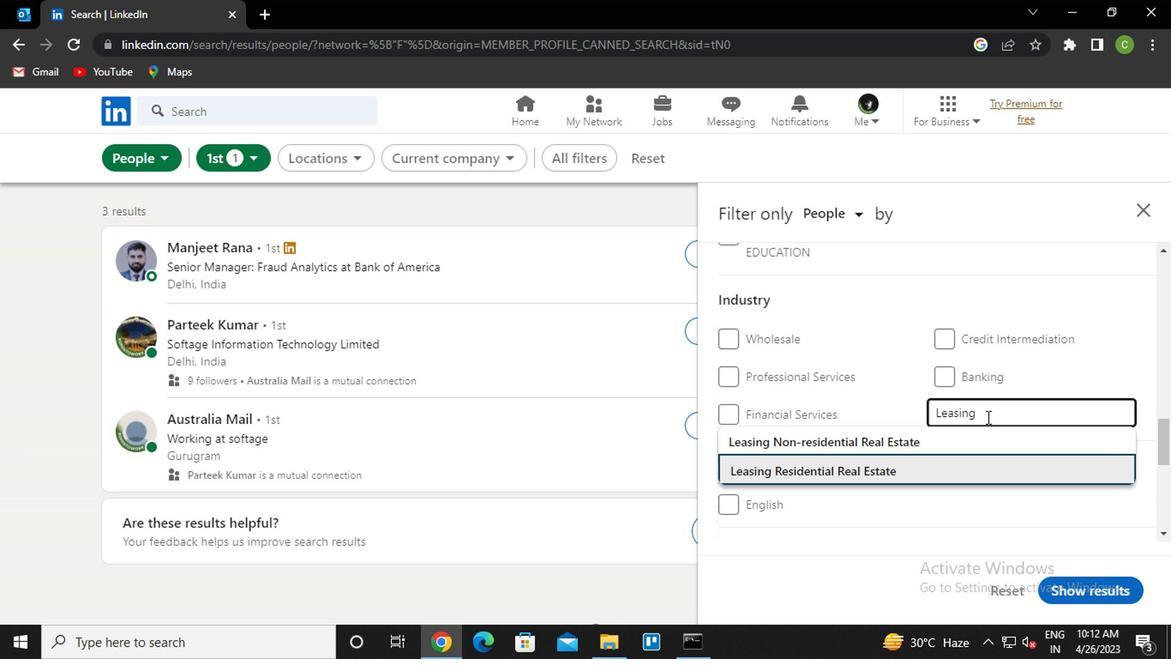 
Action: Mouse moved to (977, 421)
Screenshot: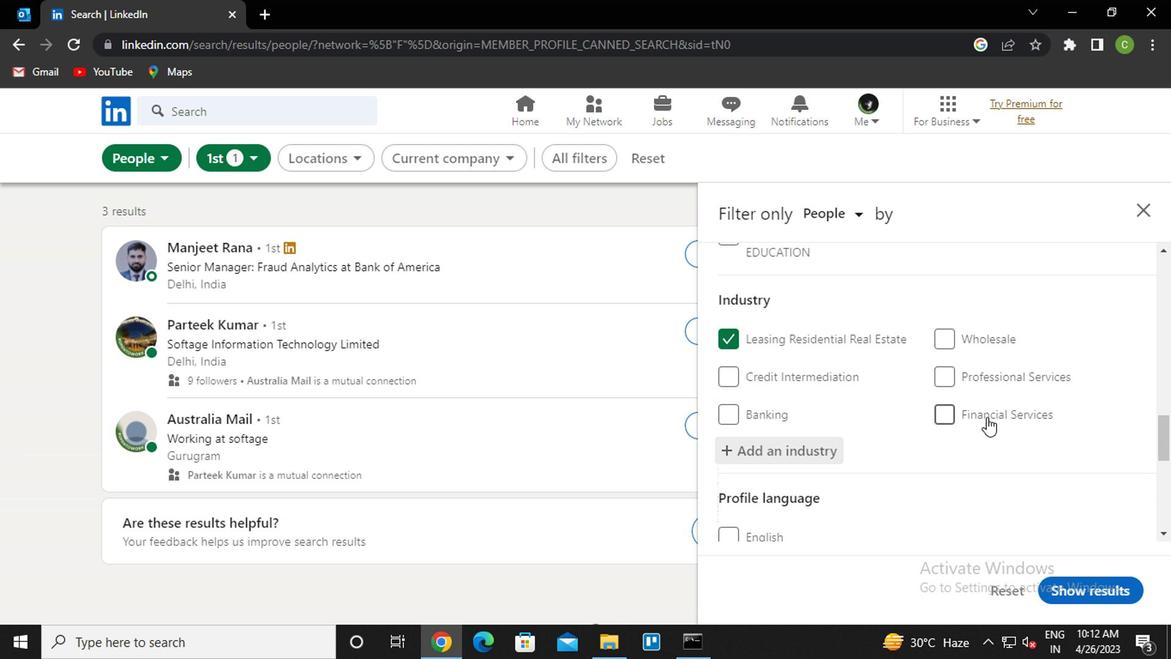 
Action: Mouse scrolled (977, 419) with delta (0, -1)
Screenshot: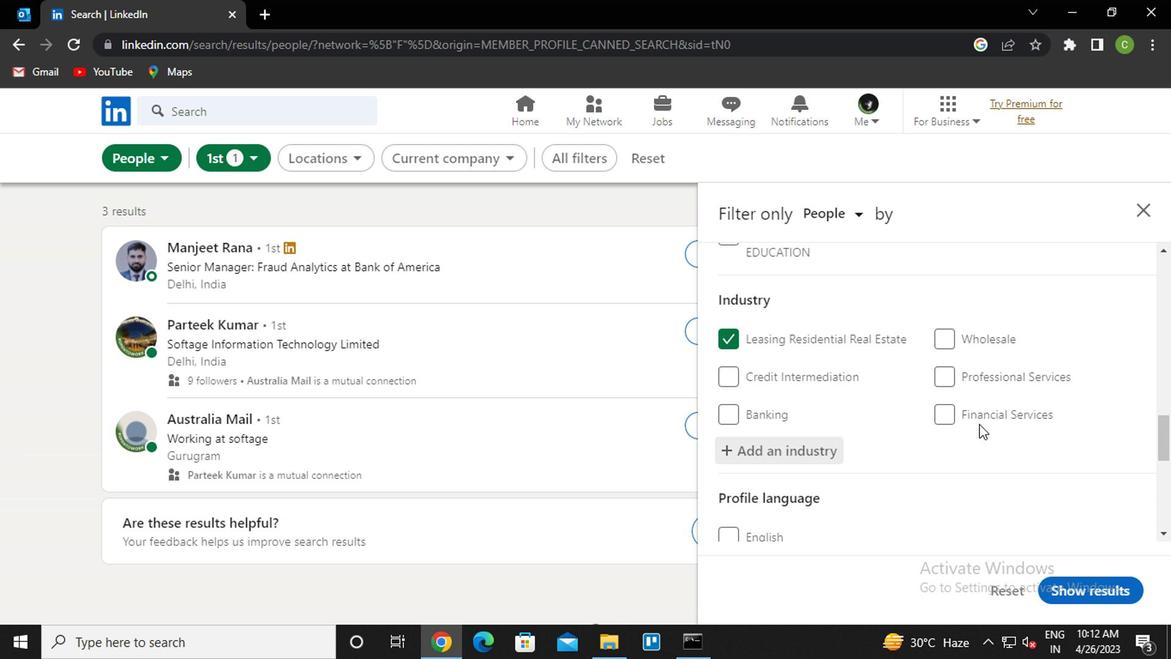 
Action: Mouse moved to (976, 421)
Screenshot: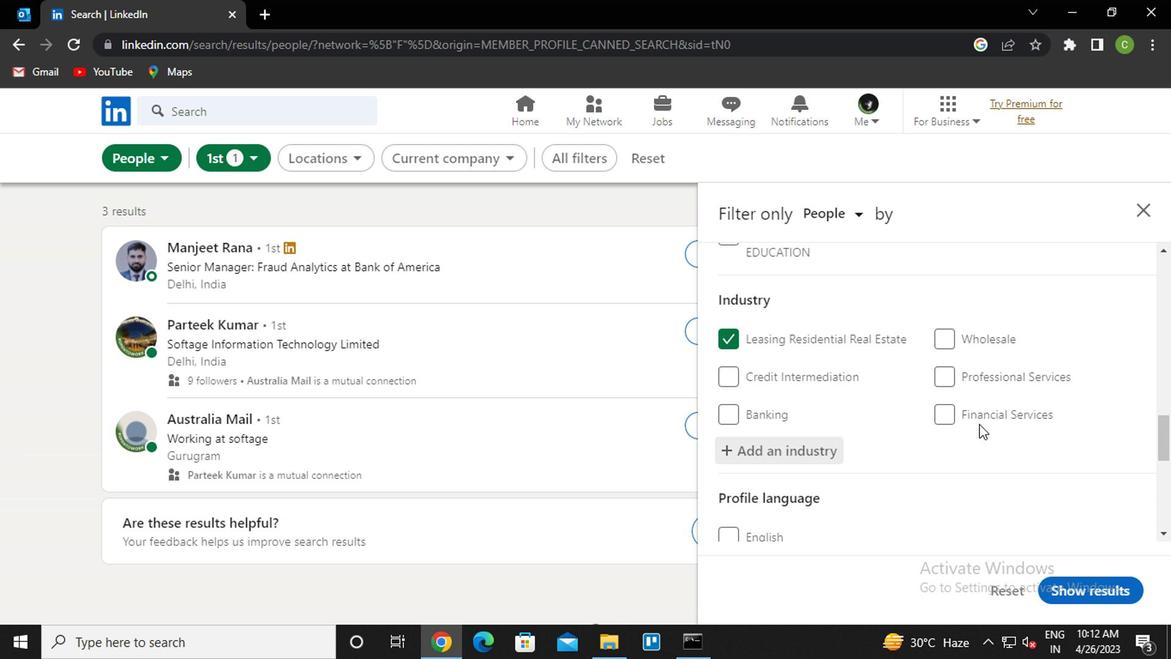 
Action: Mouse scrolled (976, 419) with delta (0, -1)
Screenshot: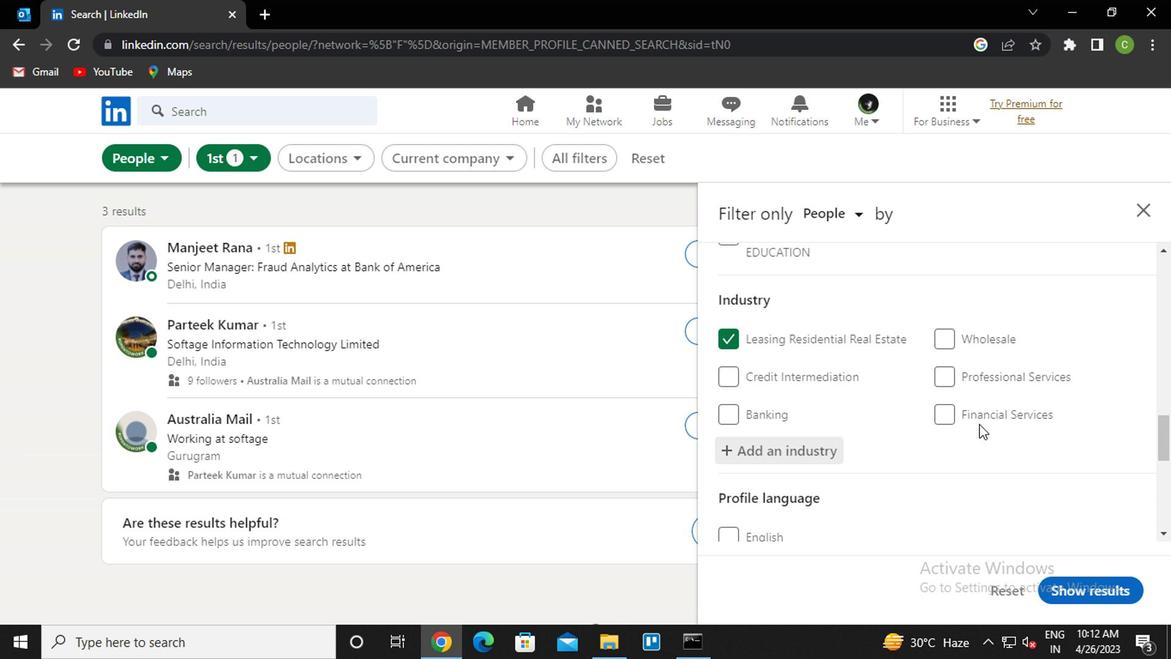
Action: Mouse moved to (975, 421)
Screenshot: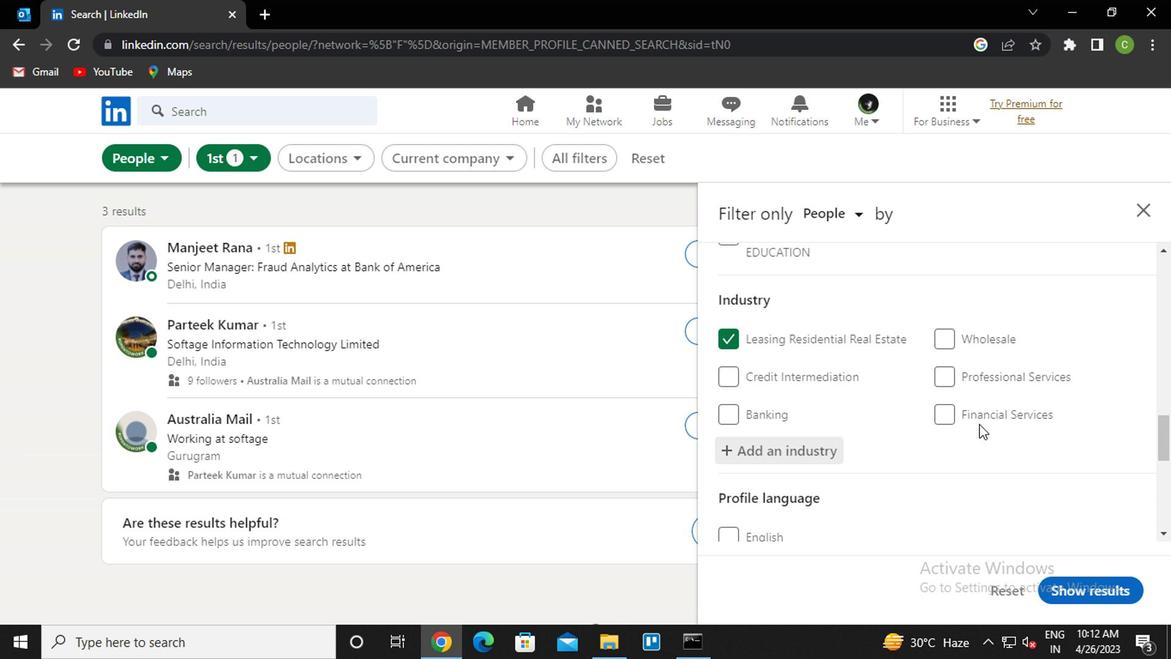
Action: Mouse scrolled (975, 419) with delta (0, -1)
Screenshot: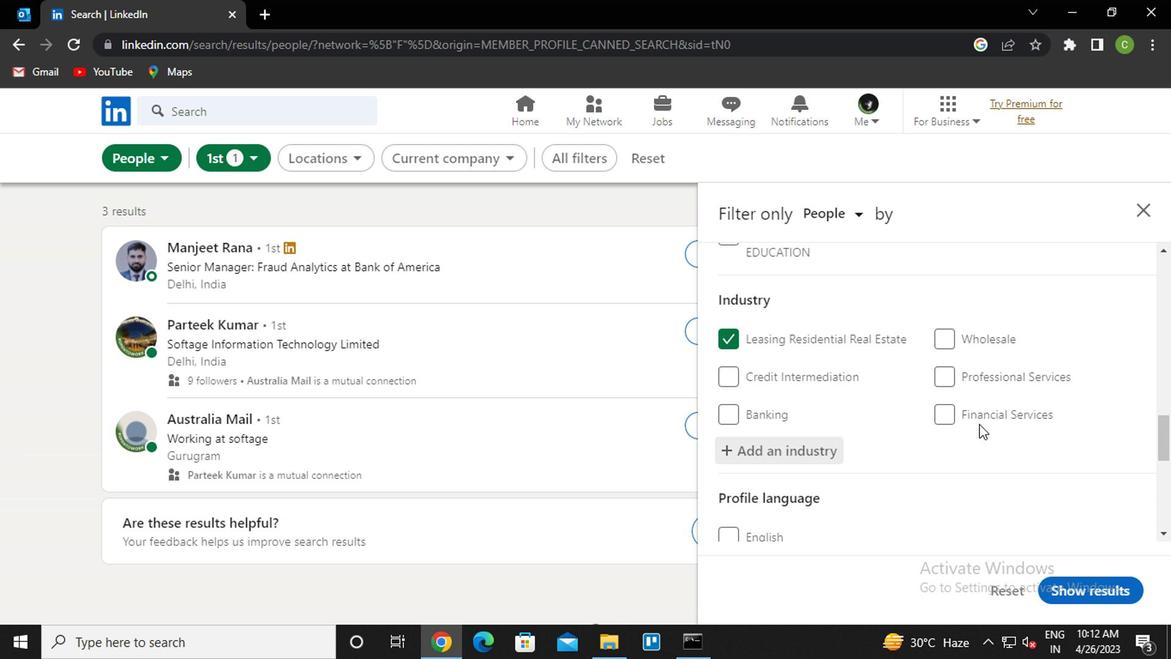 
Action: Mouse moved to (967, 426)
Screenshot: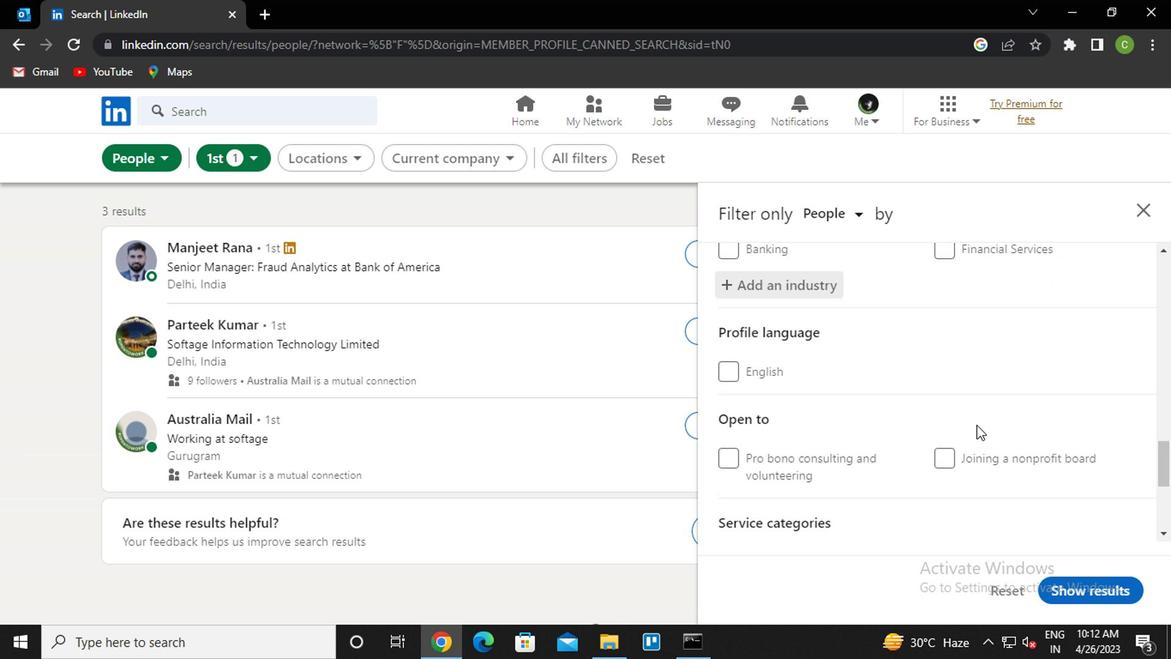 
Action: Mouse scrolled (967, 425) with delta (0, 0)
Screenshot: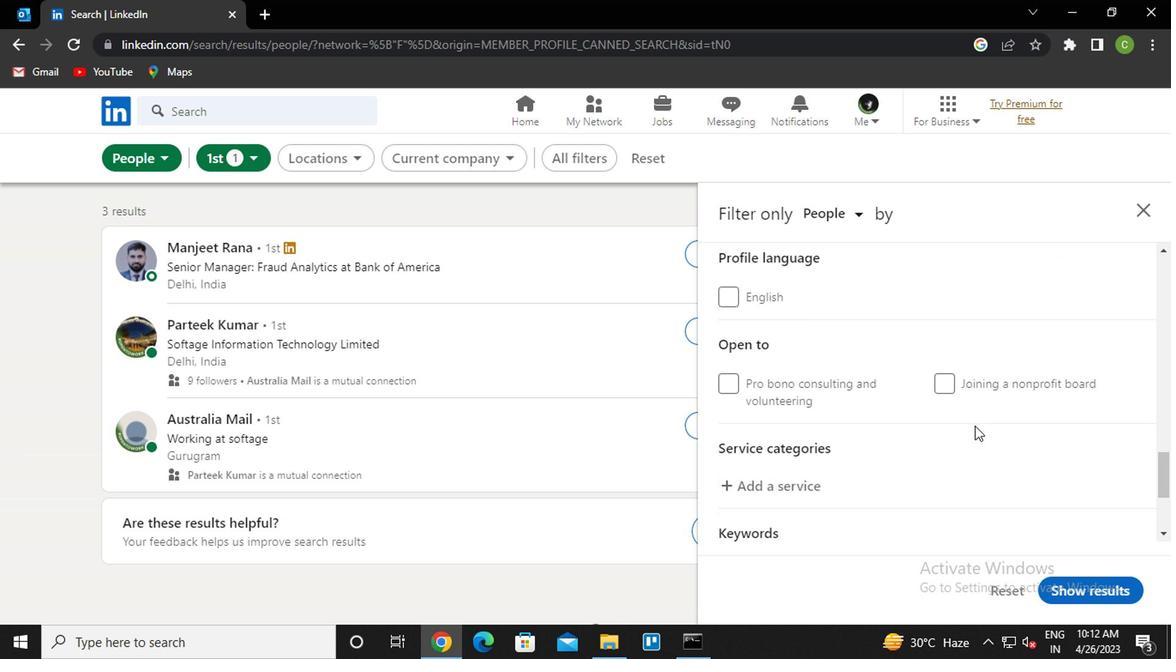 
Action: Mouse moved to (967, 426)
Screenshot: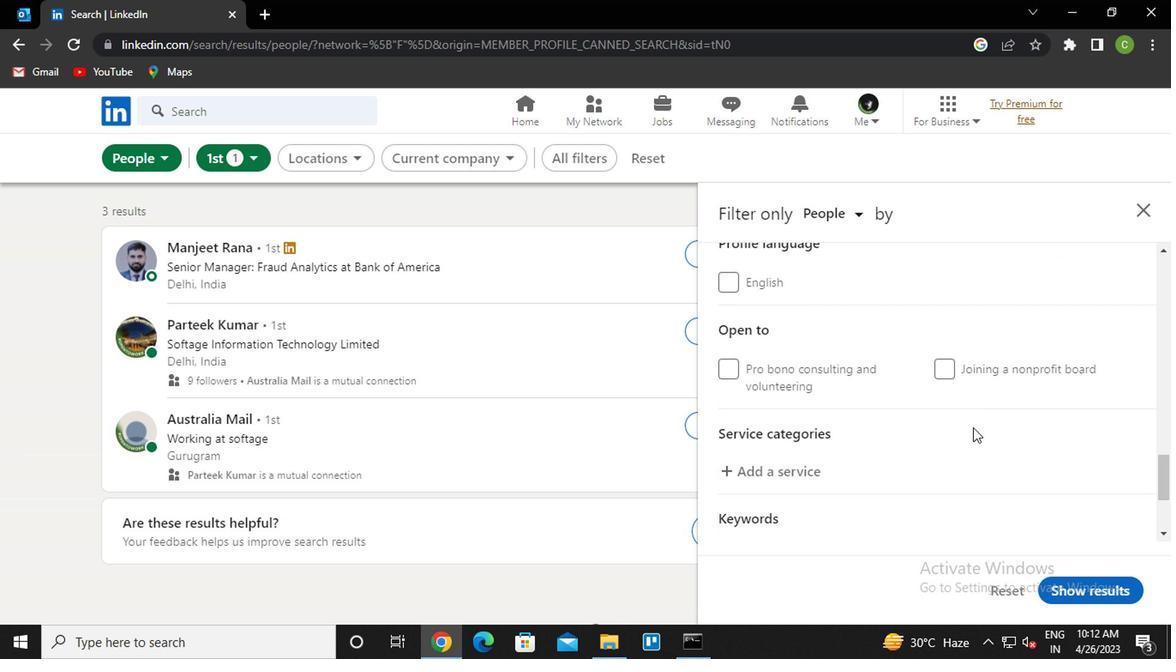 
Action: Mouse scrolled (967, 425) with delta (0, 0)
Screenshot: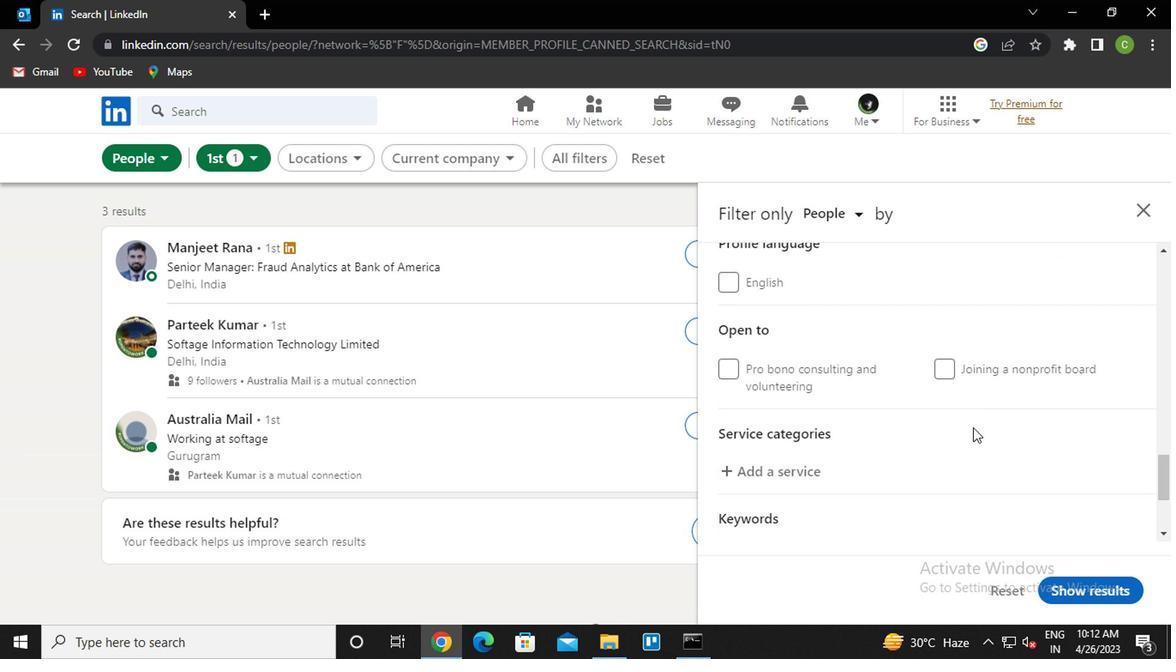 
Action: Mouse moved to (893, 407)
Screenshot: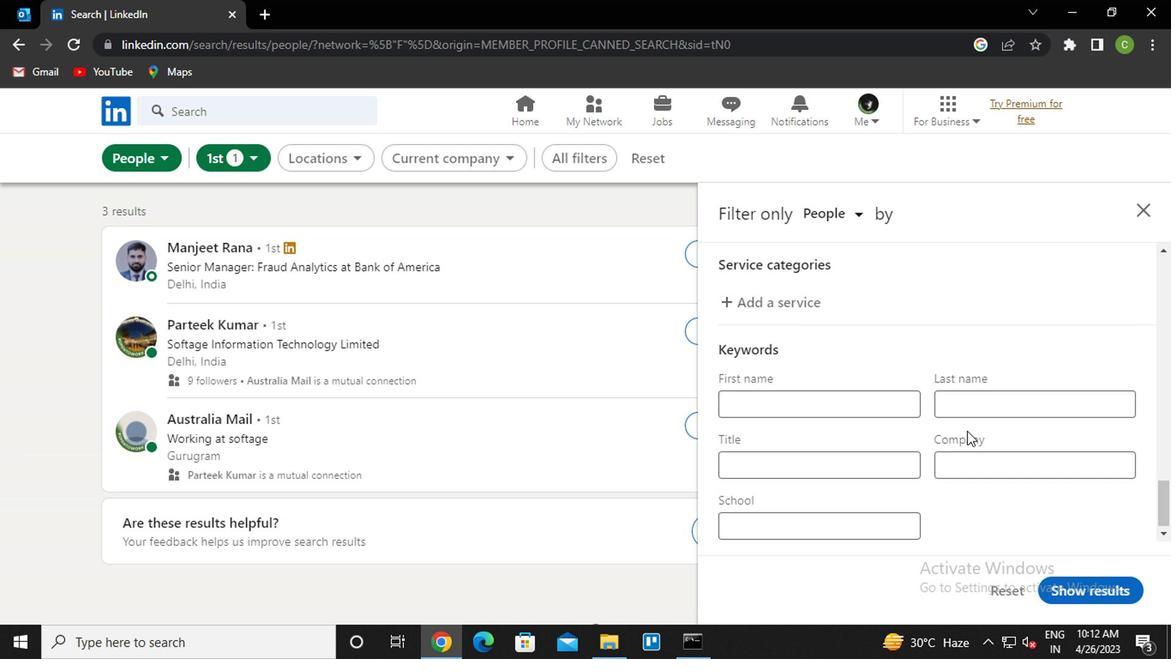 
Action: Mouse scrolled (893, 408) with delta (0, 0)
Screenshot: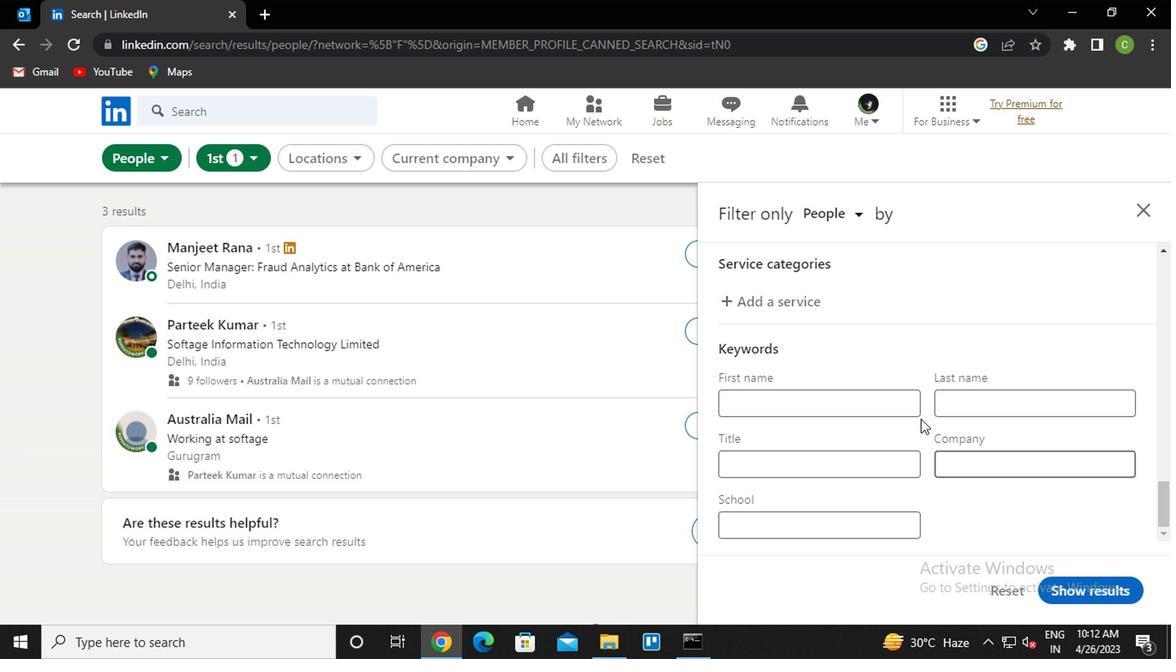 
Action: Mouse moved to (795, 382)
Screenshot: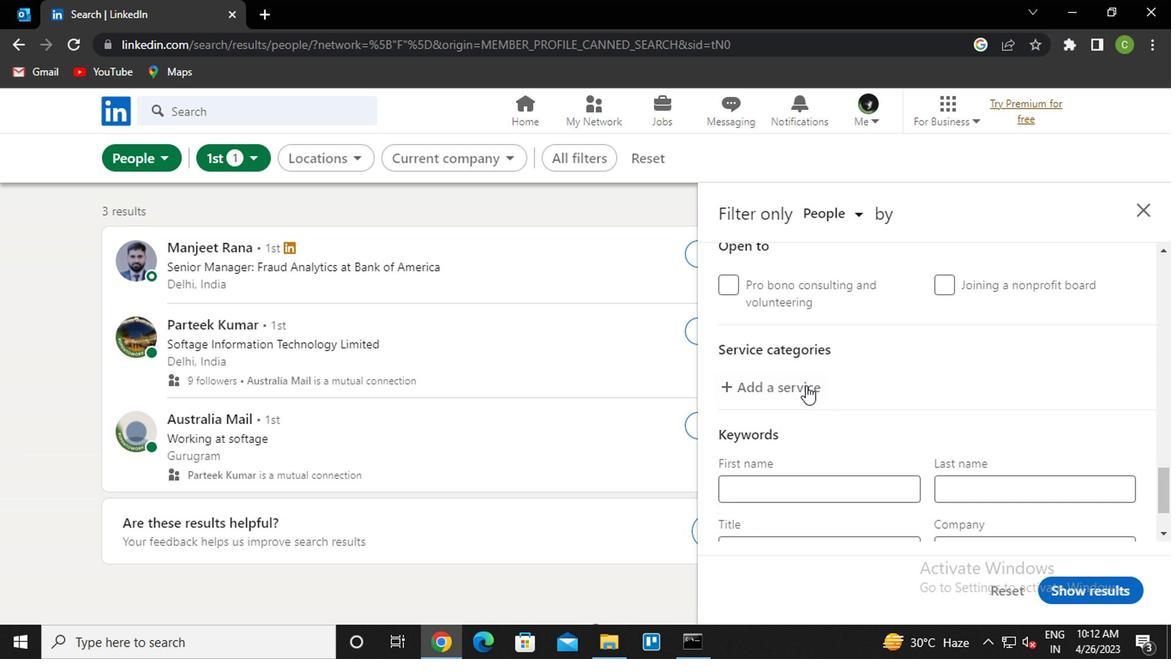 
Action: Mouse pressed left at (795, 382)
Screenshot: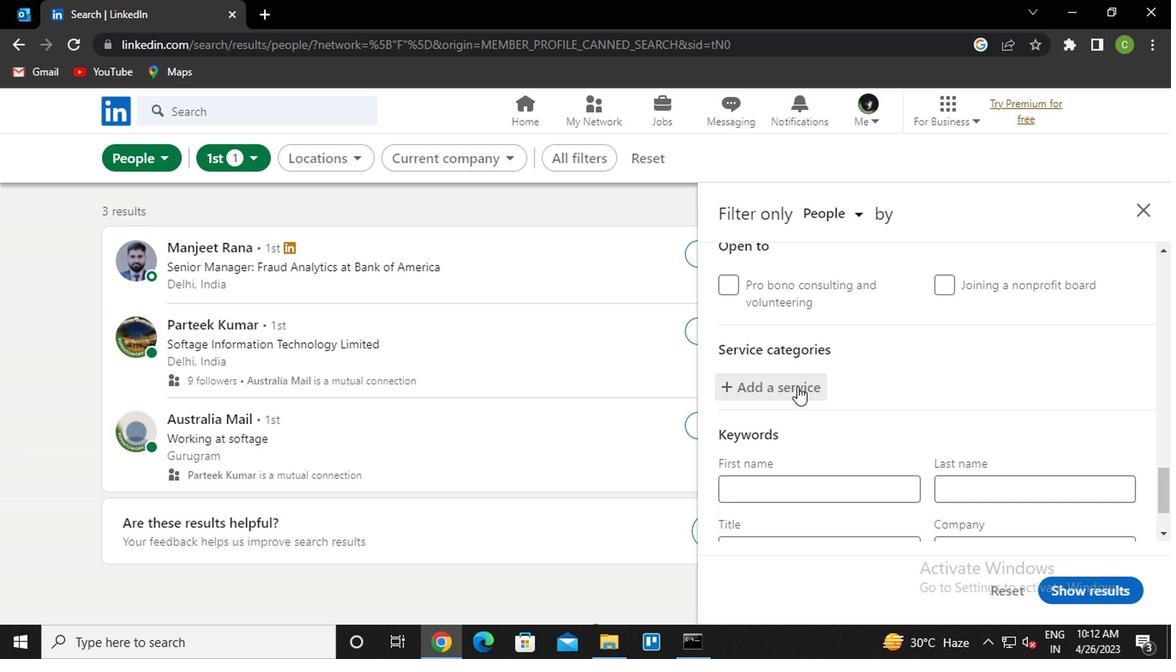 
Action: Mouse moved to (797, 380)
Screenshot: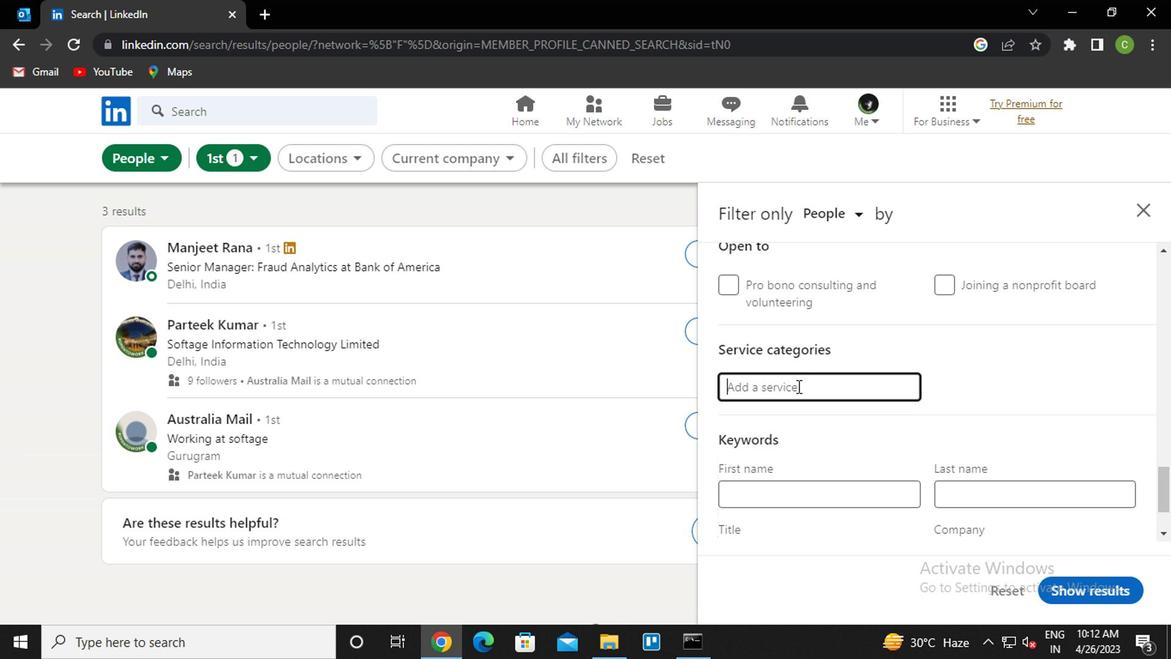 
Action: Key pressed <Key.caps_lock>m<Key.caps_lock>arketing<Key.enter>
Screenshot: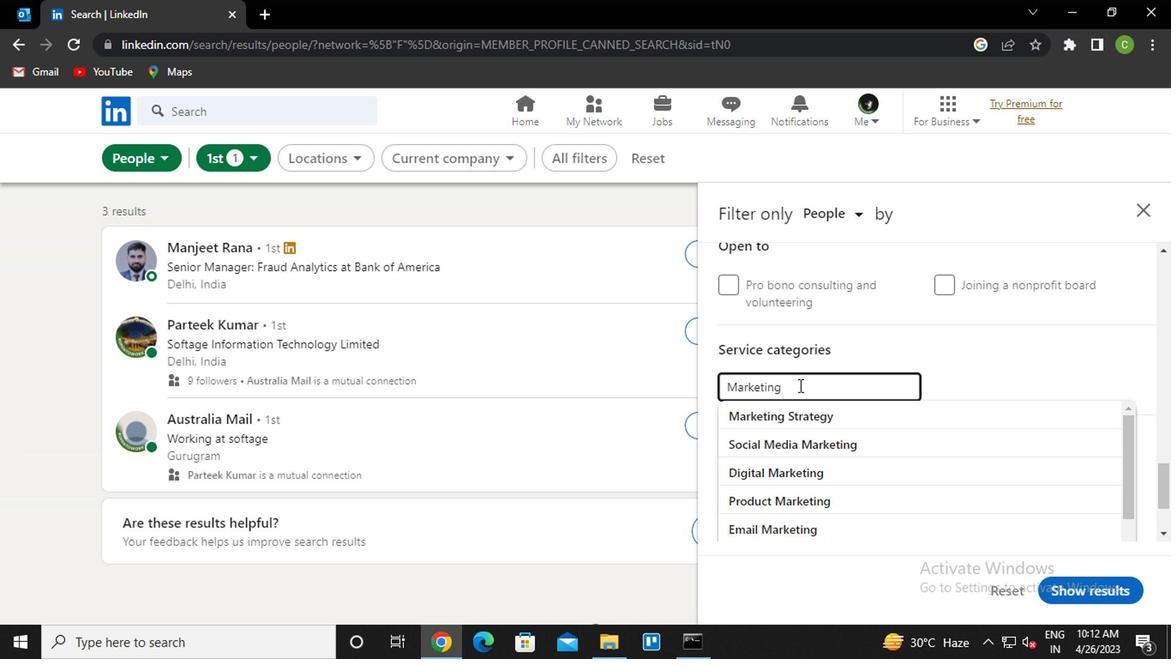 
Action: Mouse moved to (843, 440)
Screenshot: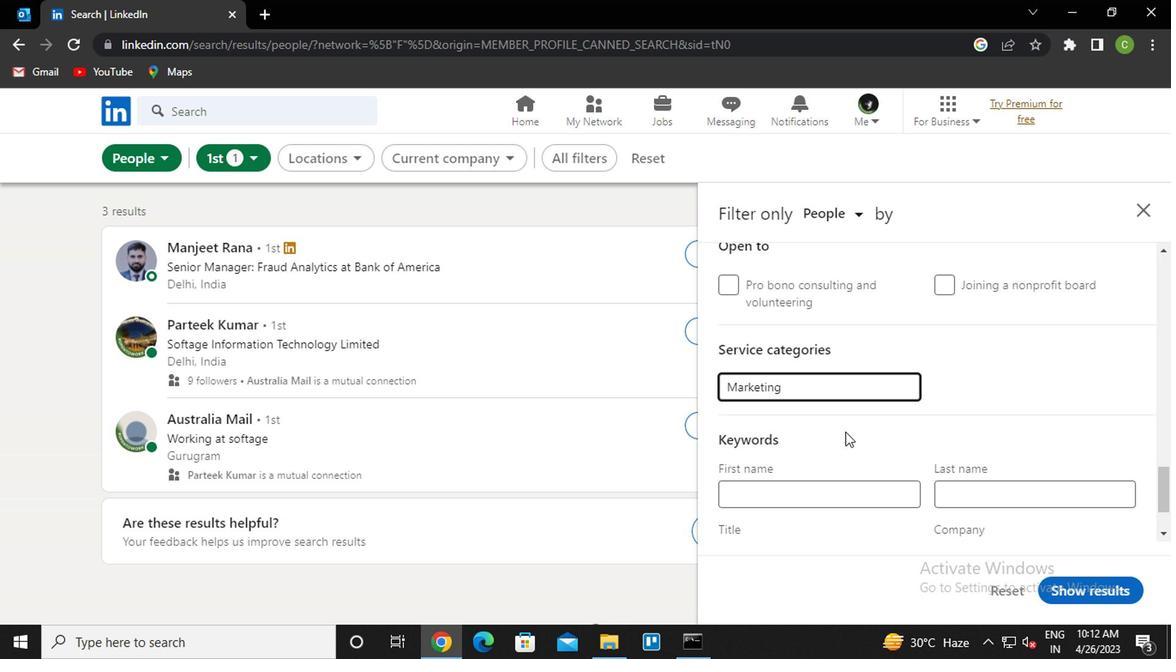 
Action: Mouse scrolled (843, 439) with delta (0, -1)
Screenshot: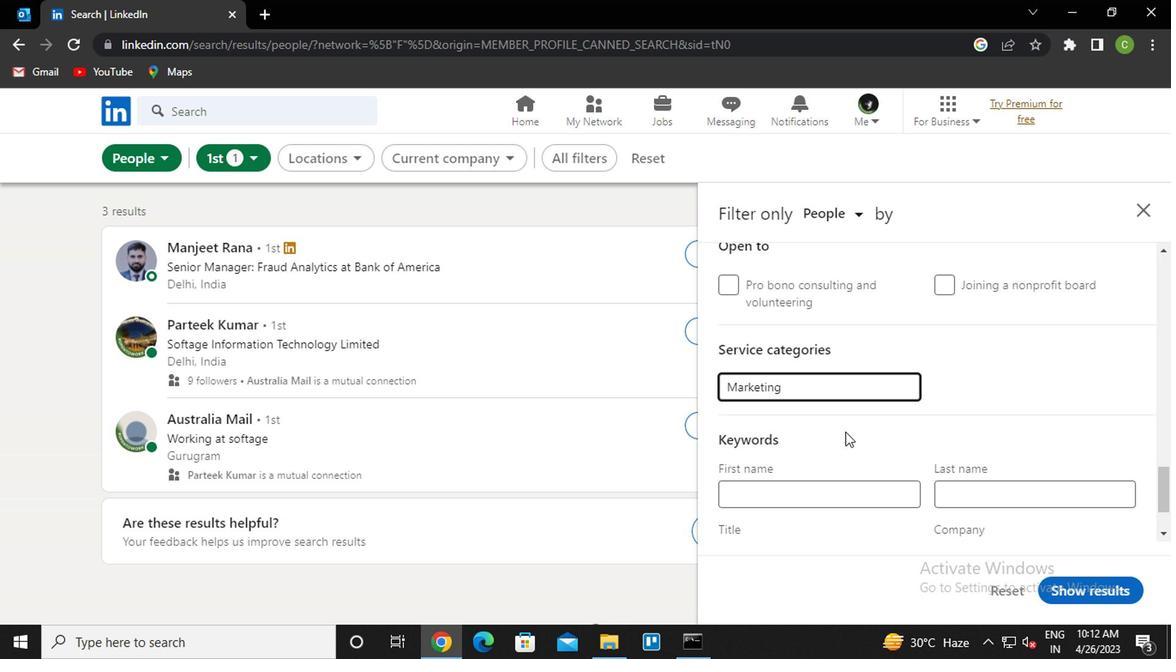 
Action: Mouse moved to (802, 471)
Screenshot: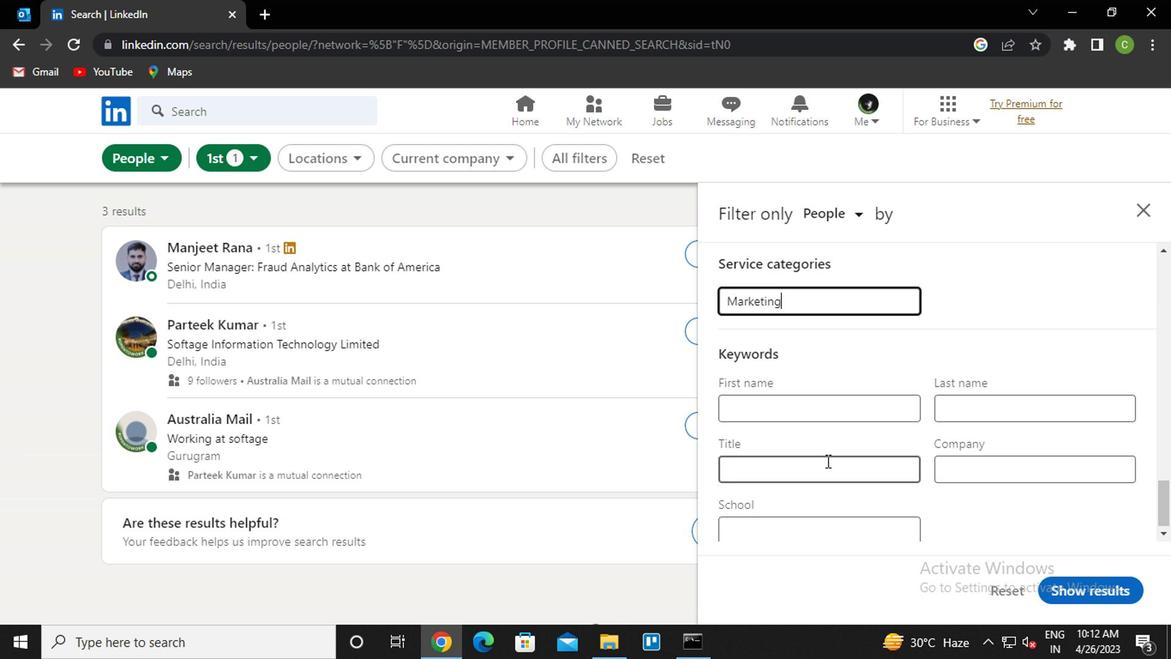 
Action: Mouse pressed left at (802, 471)
Screenshot: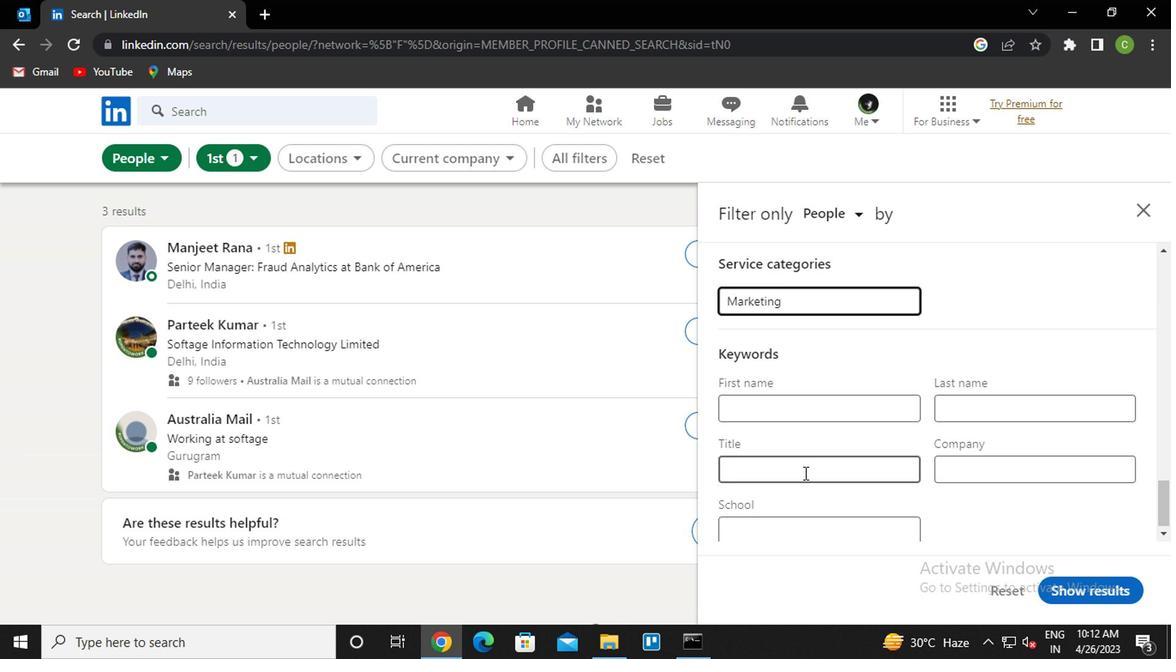 
Action: Key pressed <Key.caps_lock>g<Key.caps_lock>rop<Key.backspace>up<Key.space><Key.caps_lock>s<Key.caps_lock>ales
Screenshot: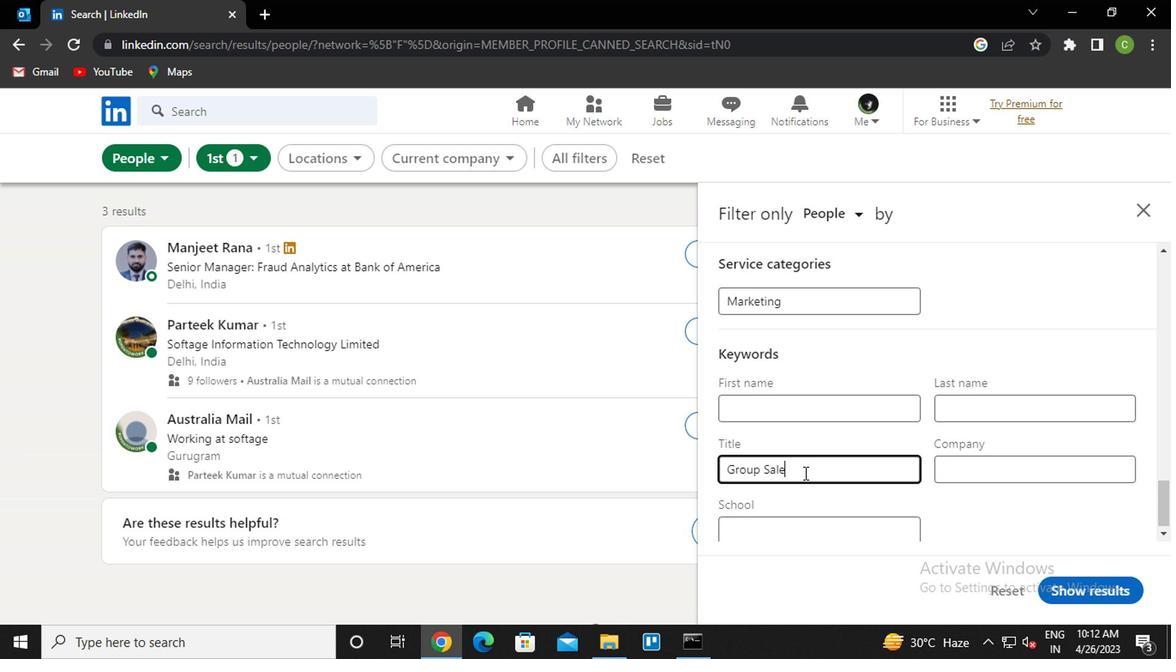 
Action: Mouse moved to (1090, 595)
Screenshot: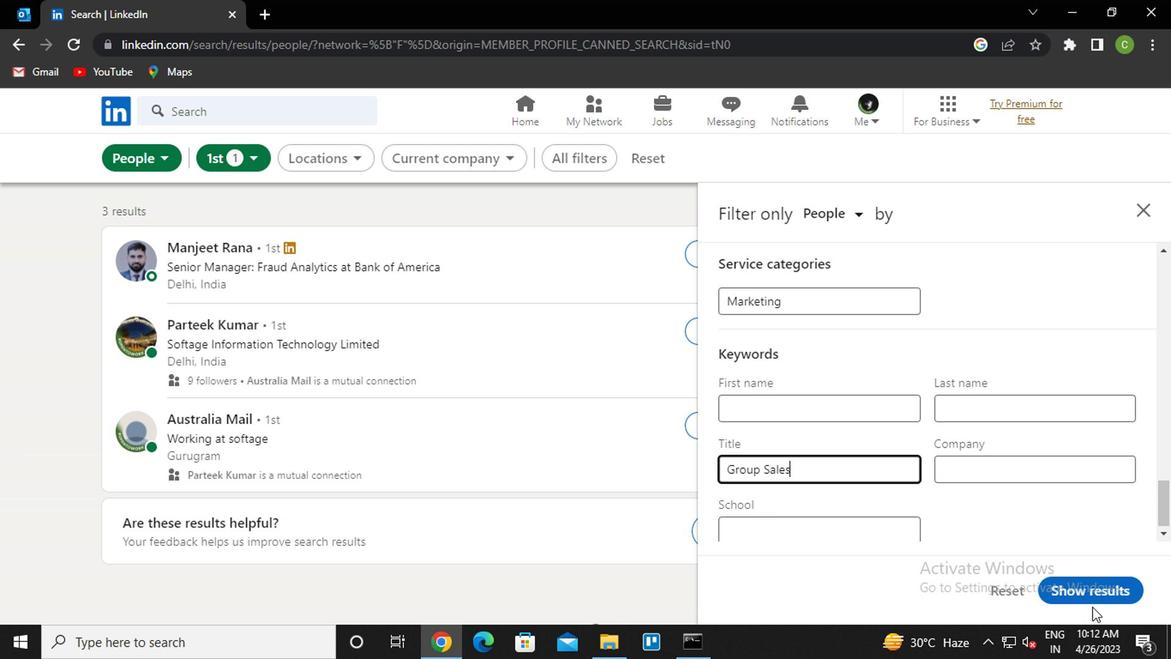 
Action: Mouse pressed left at (1090, 595)
Screenshot: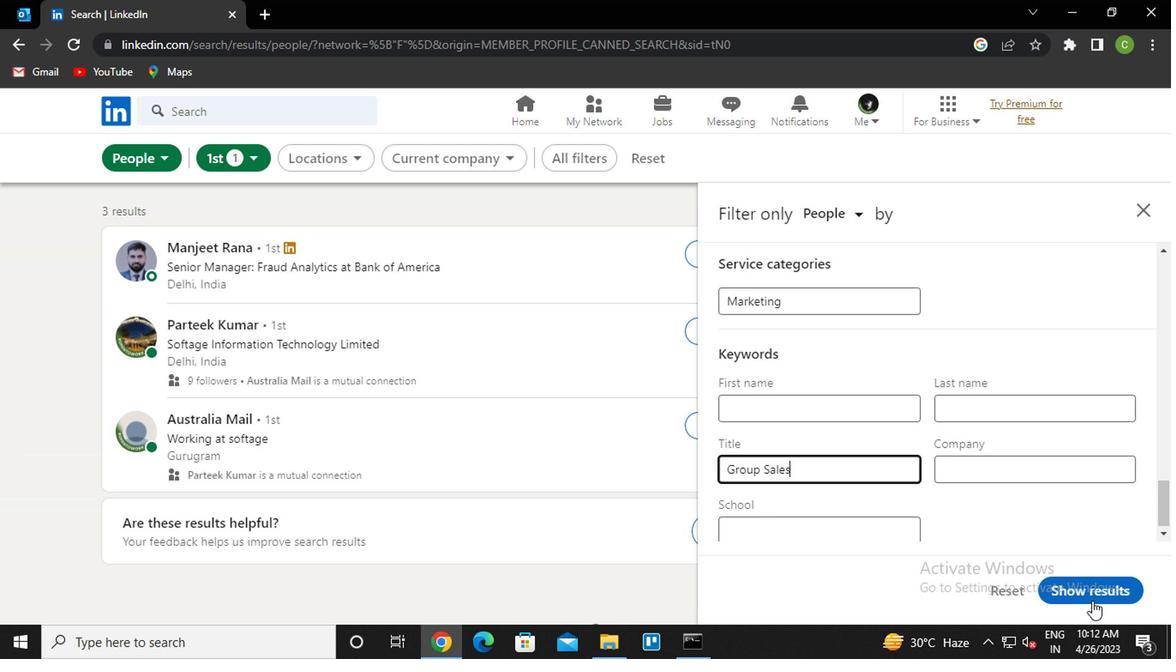 
Action: Mouse moved to (731, 600)
Screenshot: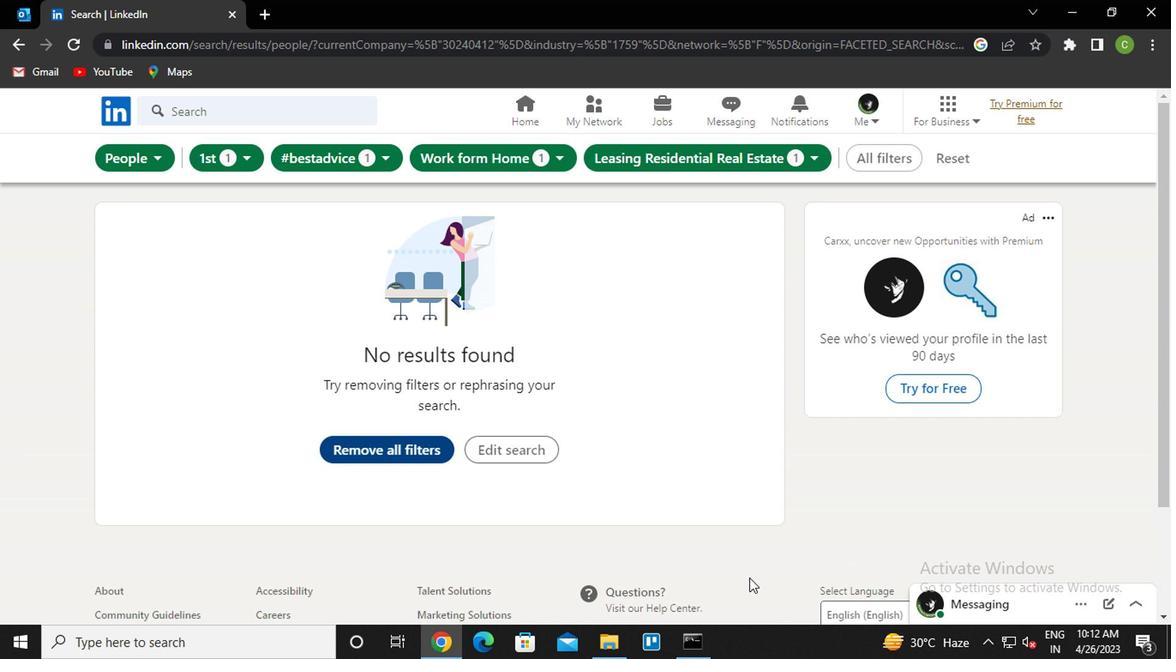
